 Task: Schedule a 3-hour guided mountain biking adventure through challenging and scenic trails.
Action: Mouse pressed left at (573, 258)
Screenshot: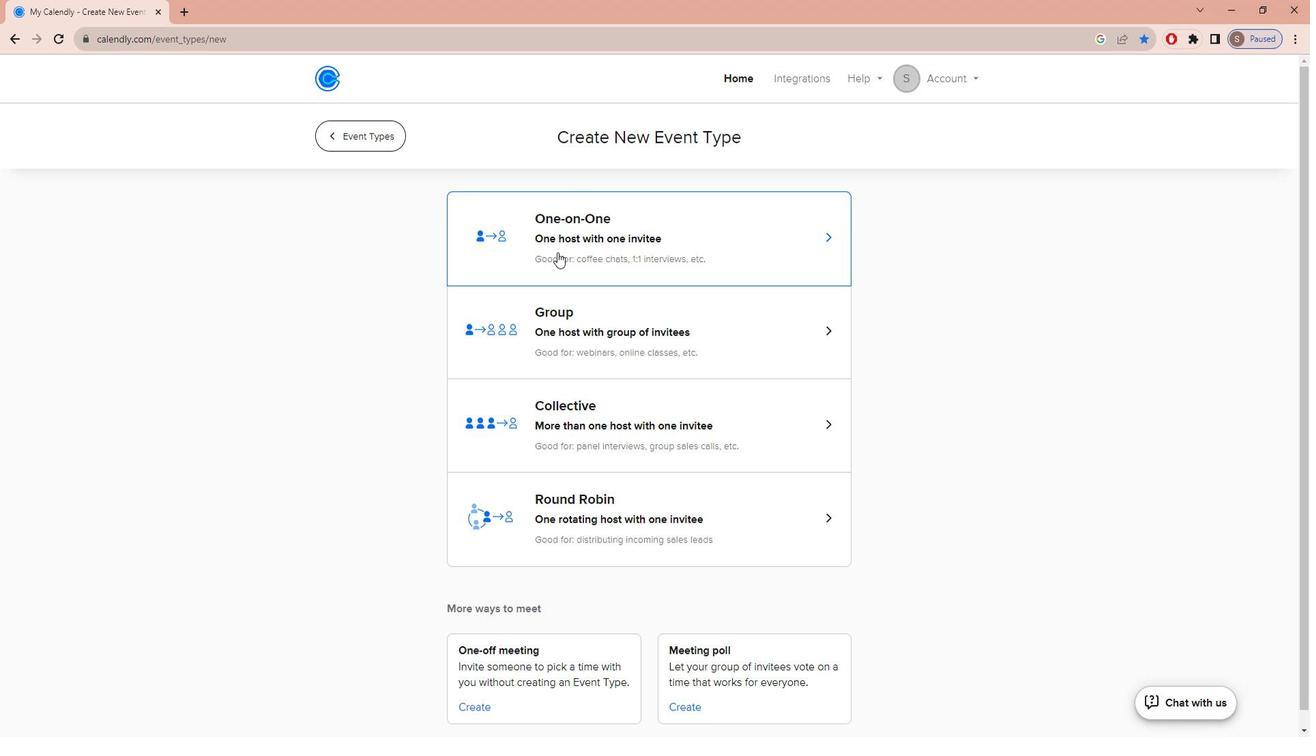 
Action: Mouse moved to (505, 337)
Screenshot: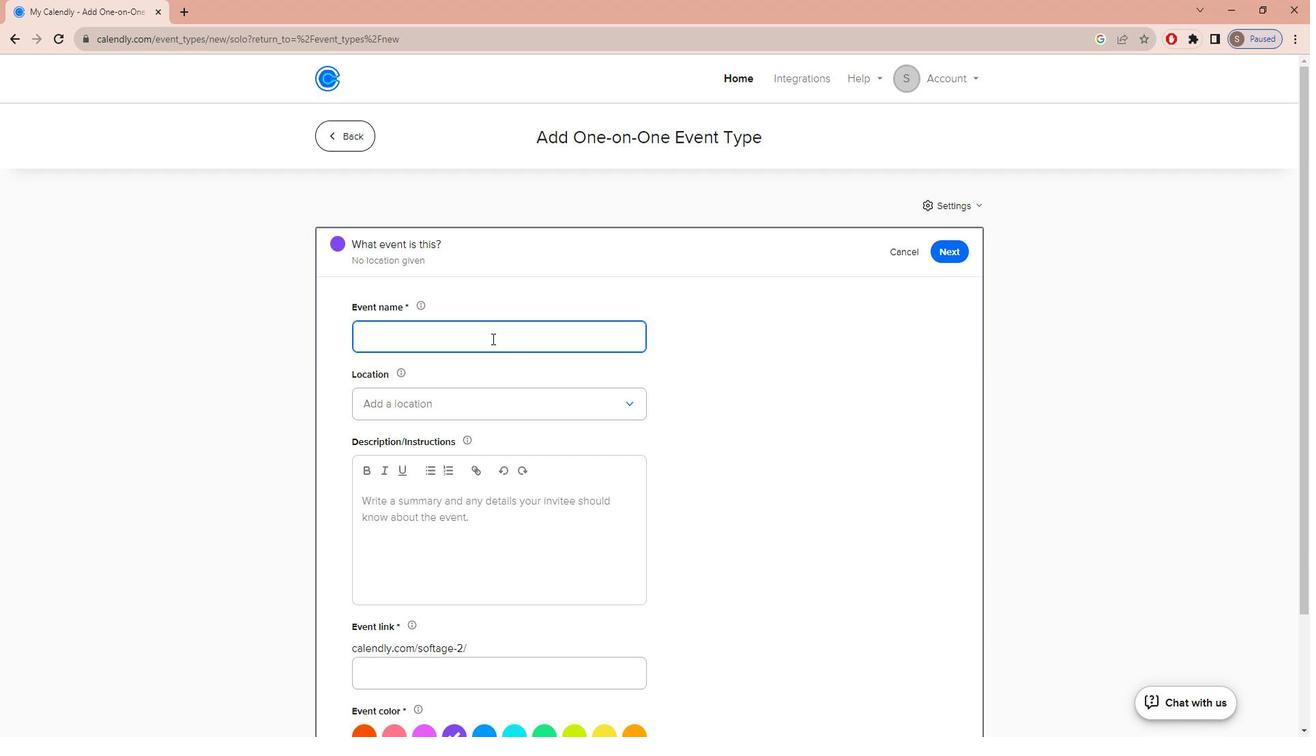 
Action: Mouse pressed left at (505, 337)
Screenshot: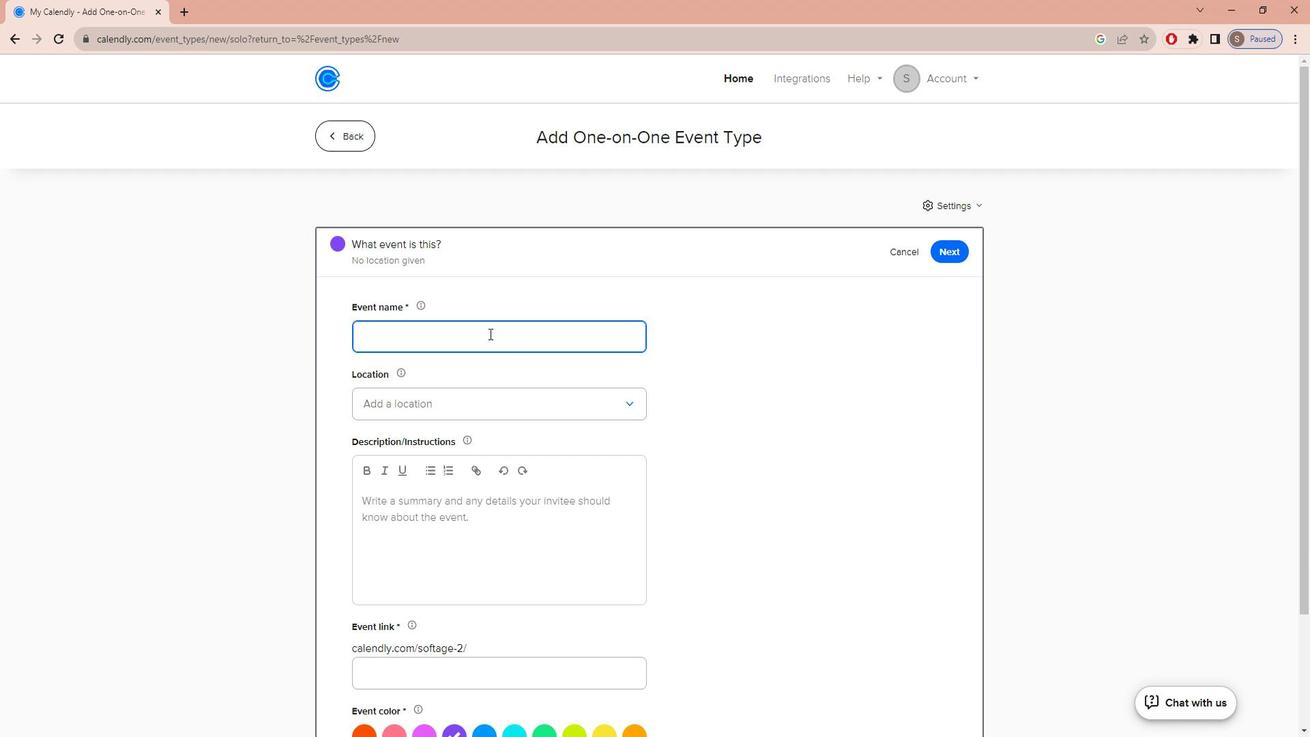 
Action: Key pressed g<Key.caps_lock>UIDED<Key.space><Key.caps_lock>m<Key.caps_lock>OUNTAIN<Key.space><Key.caps_lock>b<Key.caps_lock>IKING<Key.space><Key.caps_lock>a<Key.caps_lock>DVENTURE
Screenshot: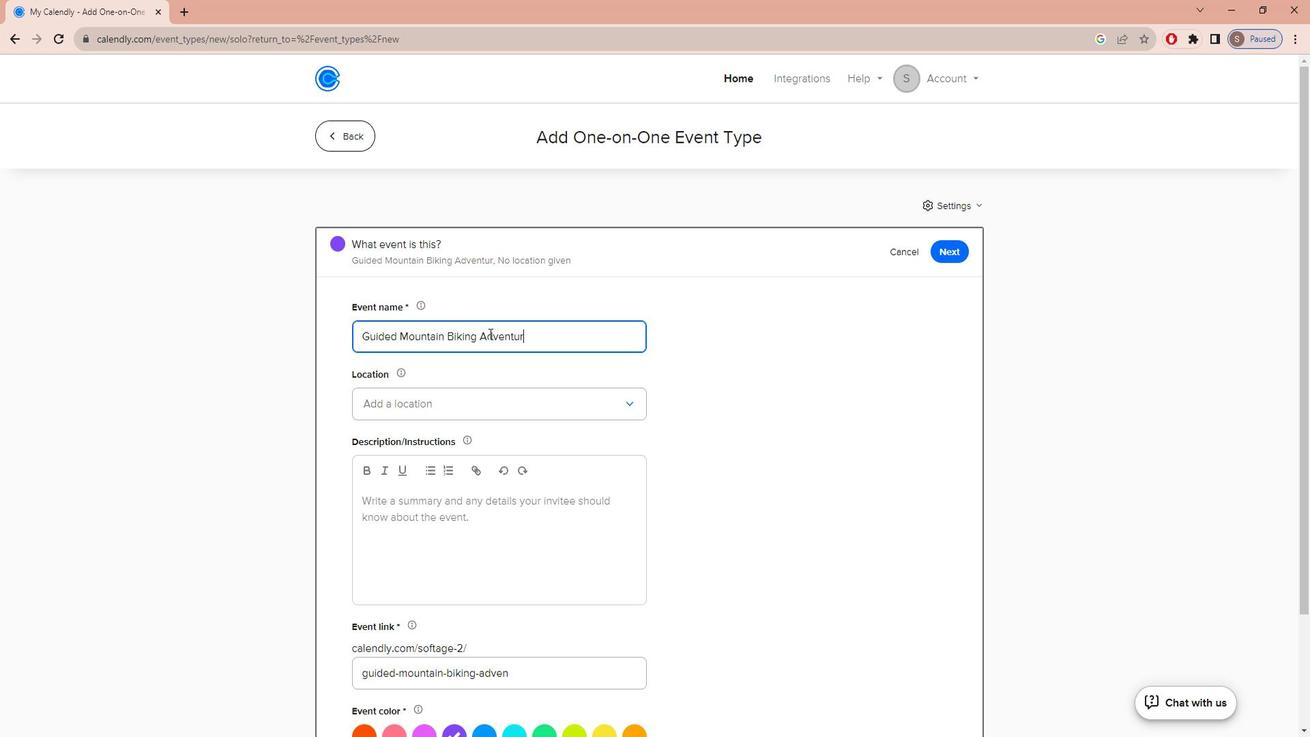 
Action: Mouse moved to (498, 393)
Screenshot: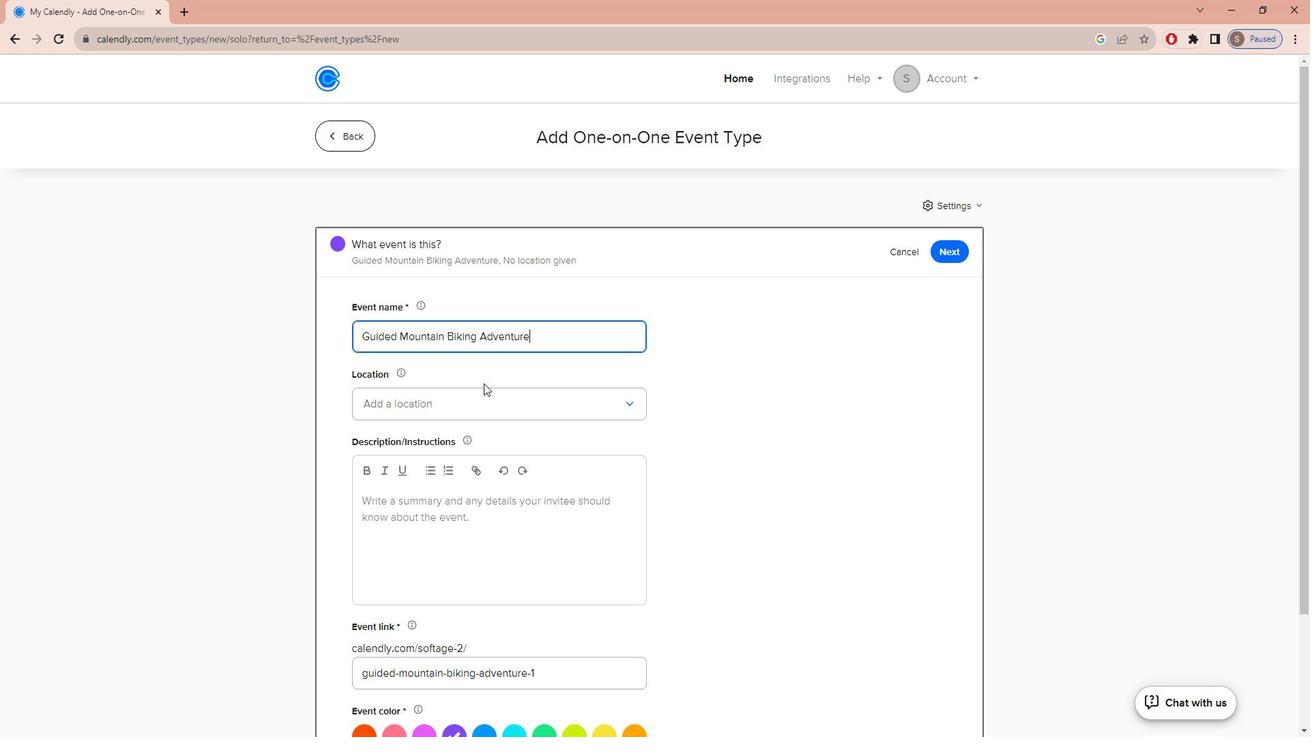 
Action: Mouse pressed left at (498, 393)
Screenshot: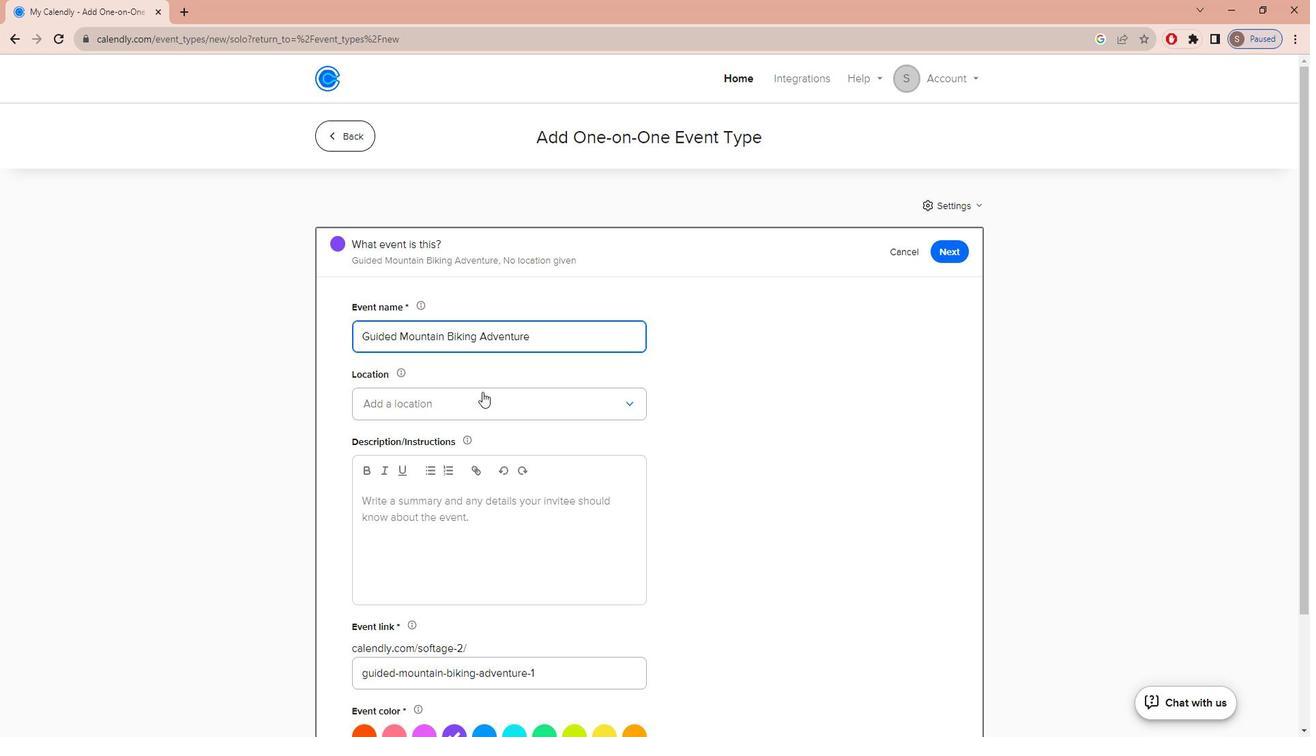 
Action: Mouse moved to (497, 430)
Screenshot: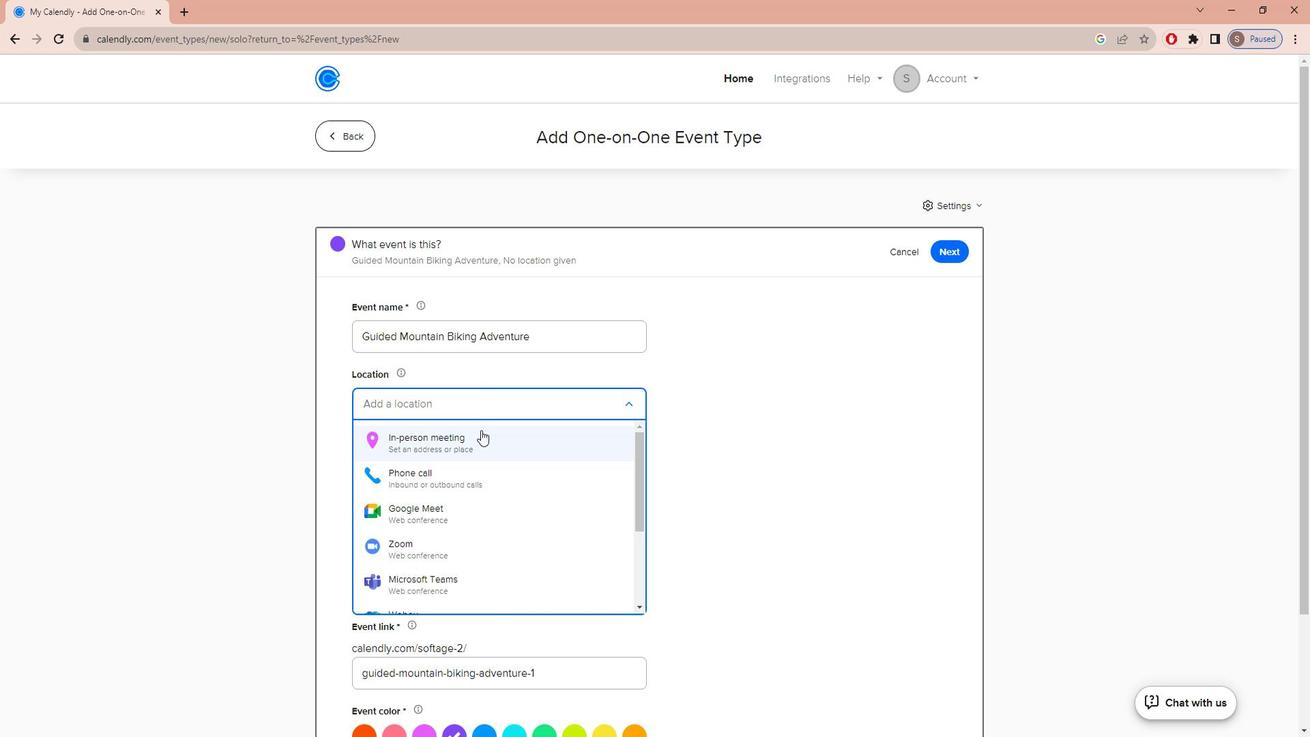 
Action: Mouse pressed left at (497, 430)
Screenshot: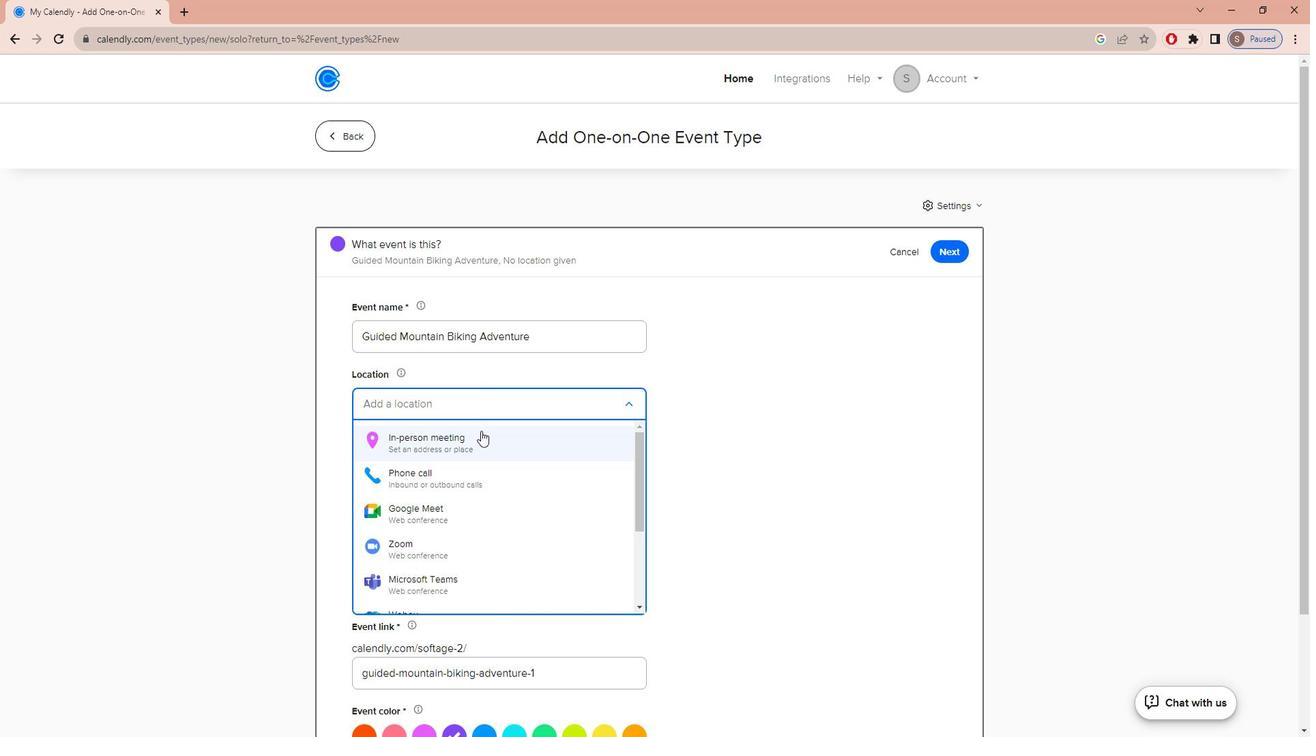 
Action: Mouse moved to (612, 250)
Screenshot: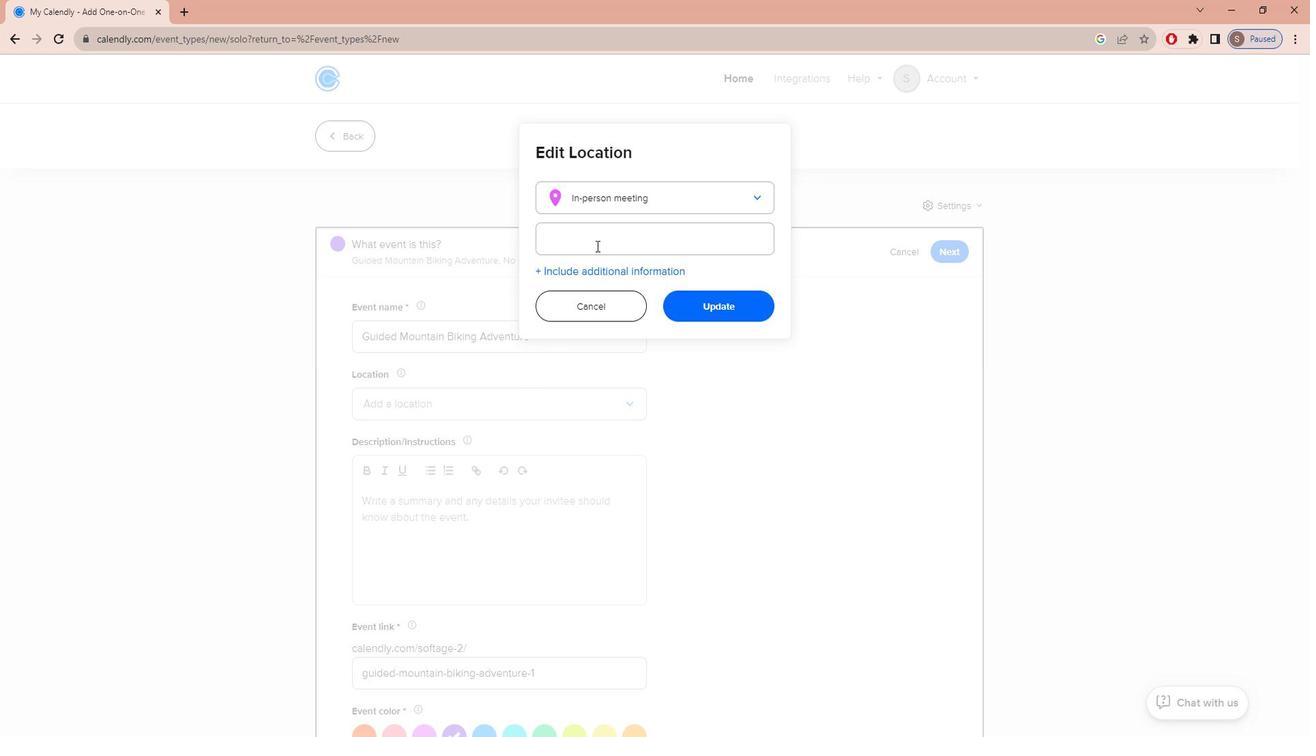 
Action: Mouse pressed left at (612, 250)
Screenshot: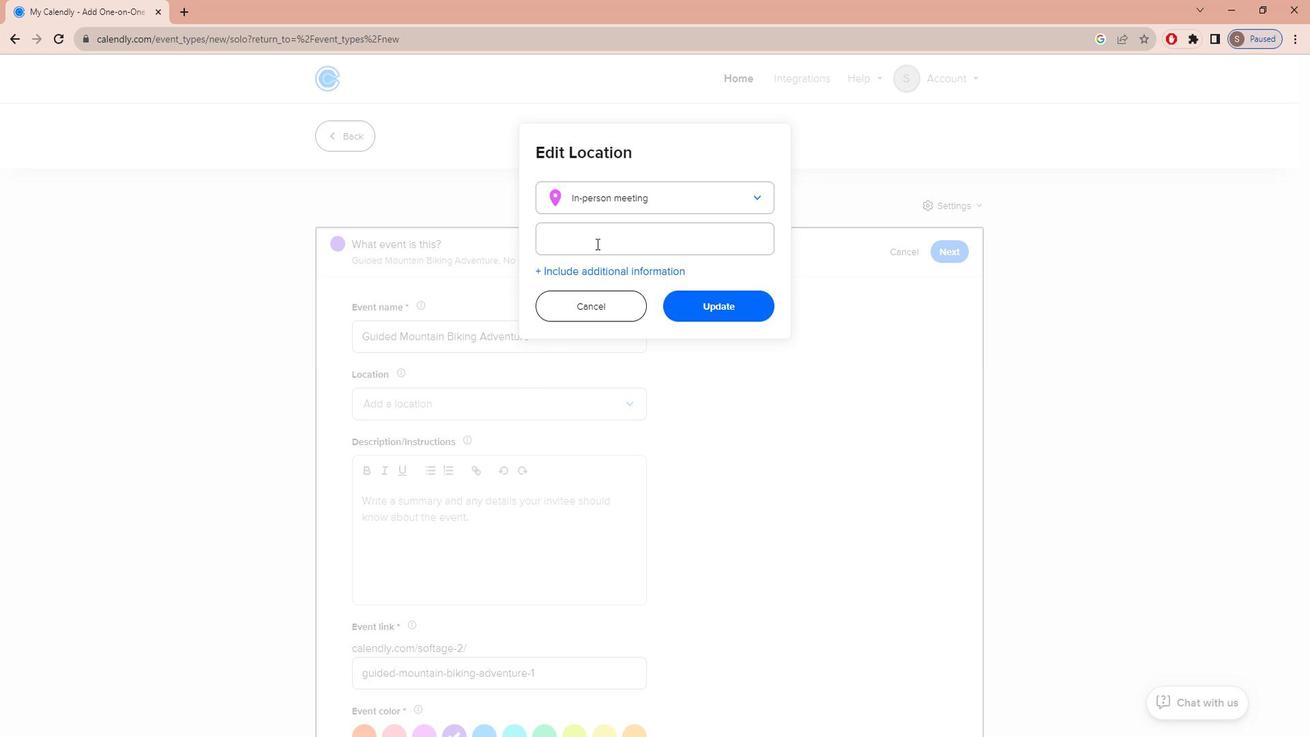 
Action: Key pressed <Key.caps_lock>a<Key.caps_lock>SHEVILLE,<Key.space><Key.caps_lock>b<Key.caps_lock>LUE<Key.space><Key.caps_lock>r<Key.caps_lock>IDGE<Key.space><Key.caps_lock>m<Key.caps_lock>OUNTAINS,<Key.space><Key.caps_lock>n<Key.caps_lock>ORTH<Key.space><Key.caps_lock>c<Key.caps_lock>AROLINA
Screenshot: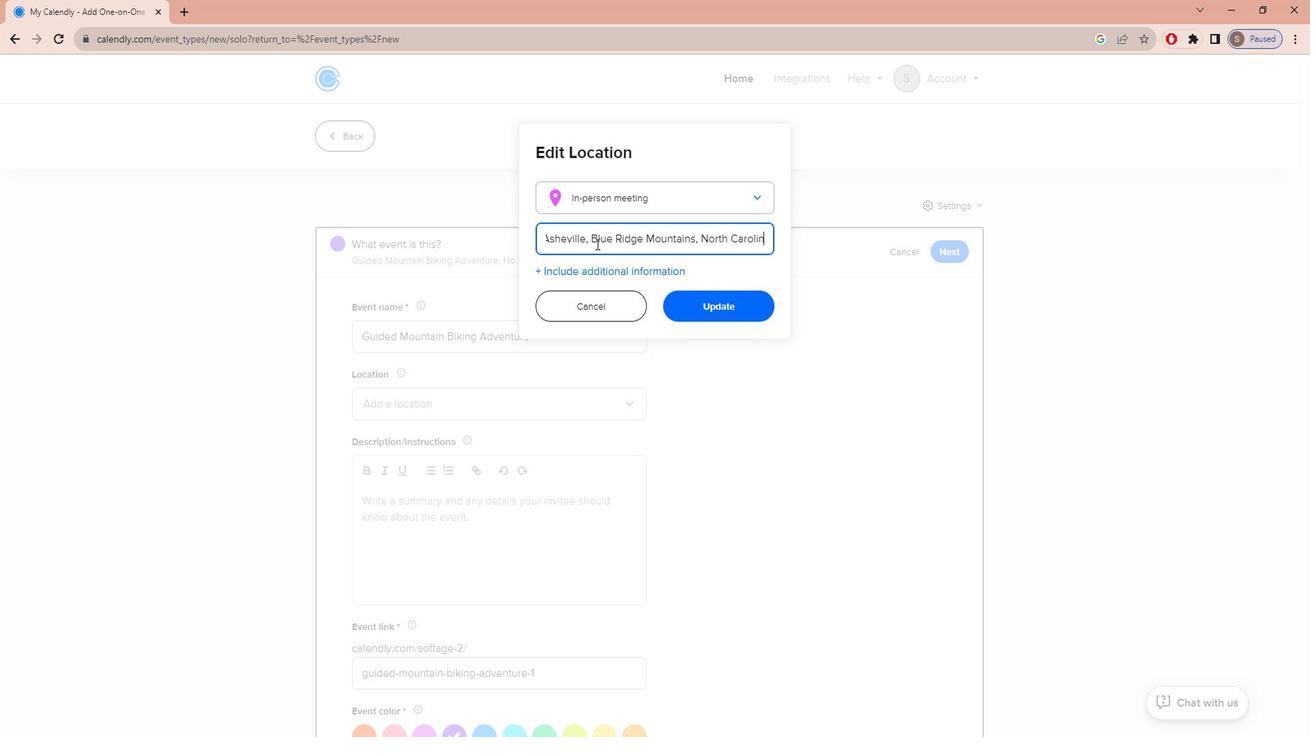 
Action: Mouse moved to (746, 303)
Screenshot: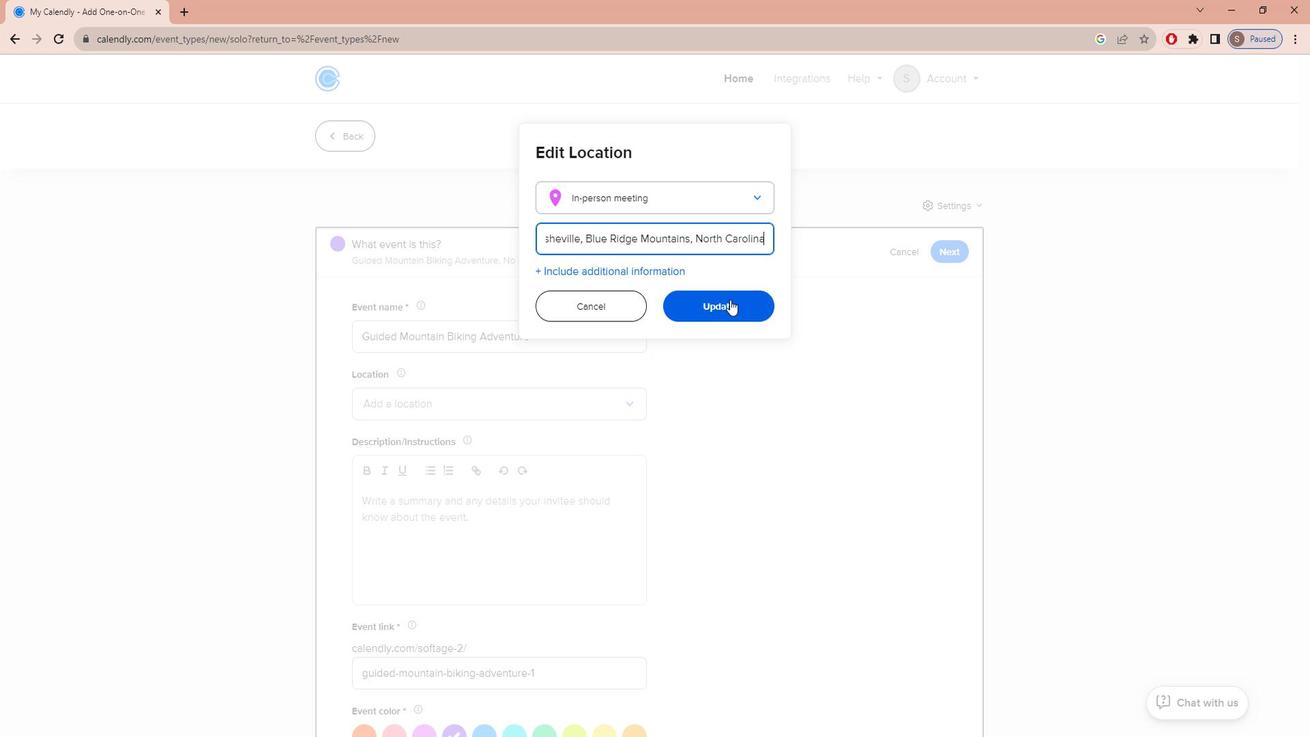 
Action: Mouse pressed left at (746, 303)
Screenshot: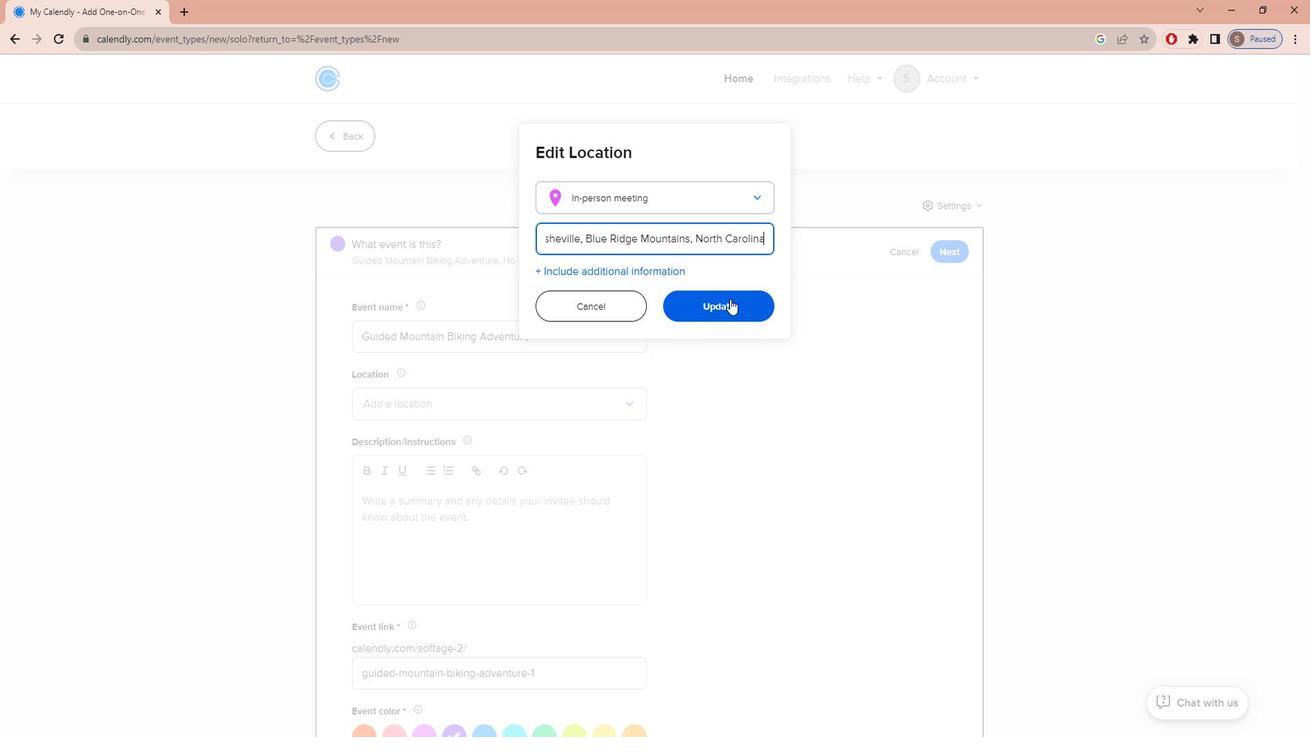 
Action: Mouse moved to (548, 527)
Screenshot: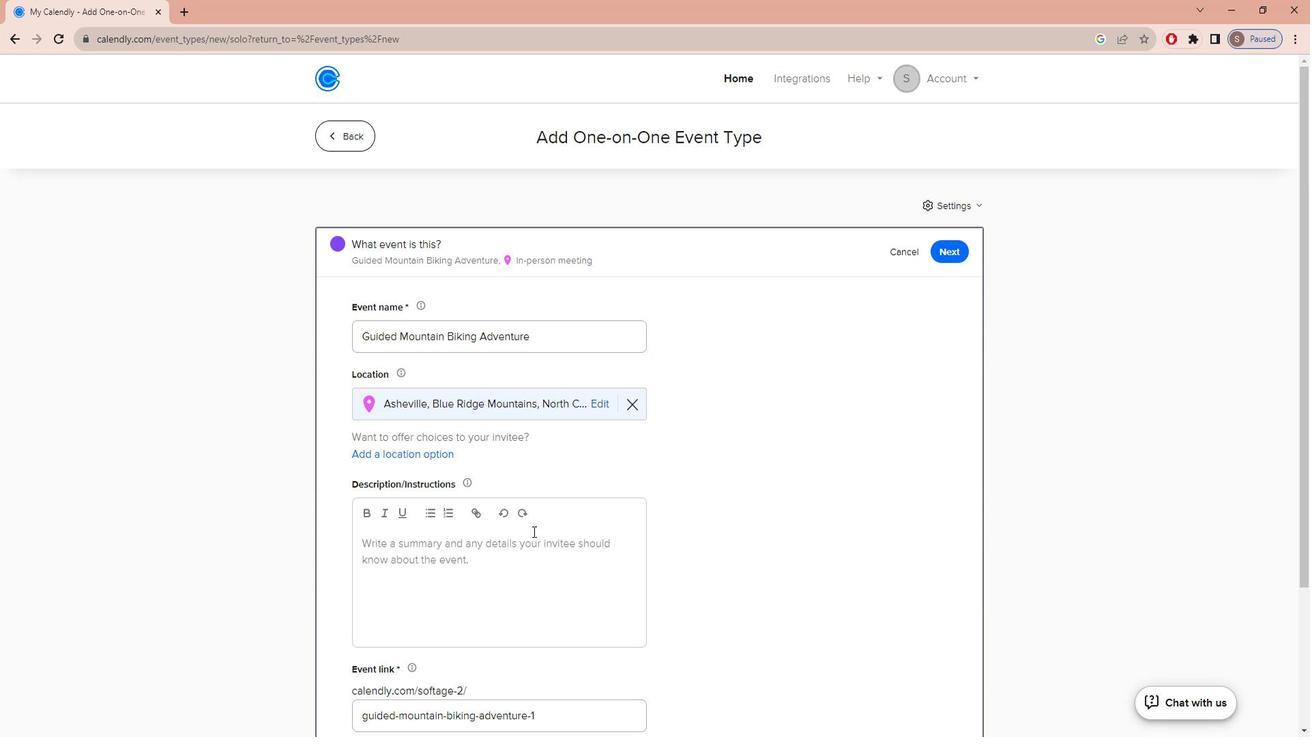 
Action: Mouse pressed left at (548, 527)
Screenshot: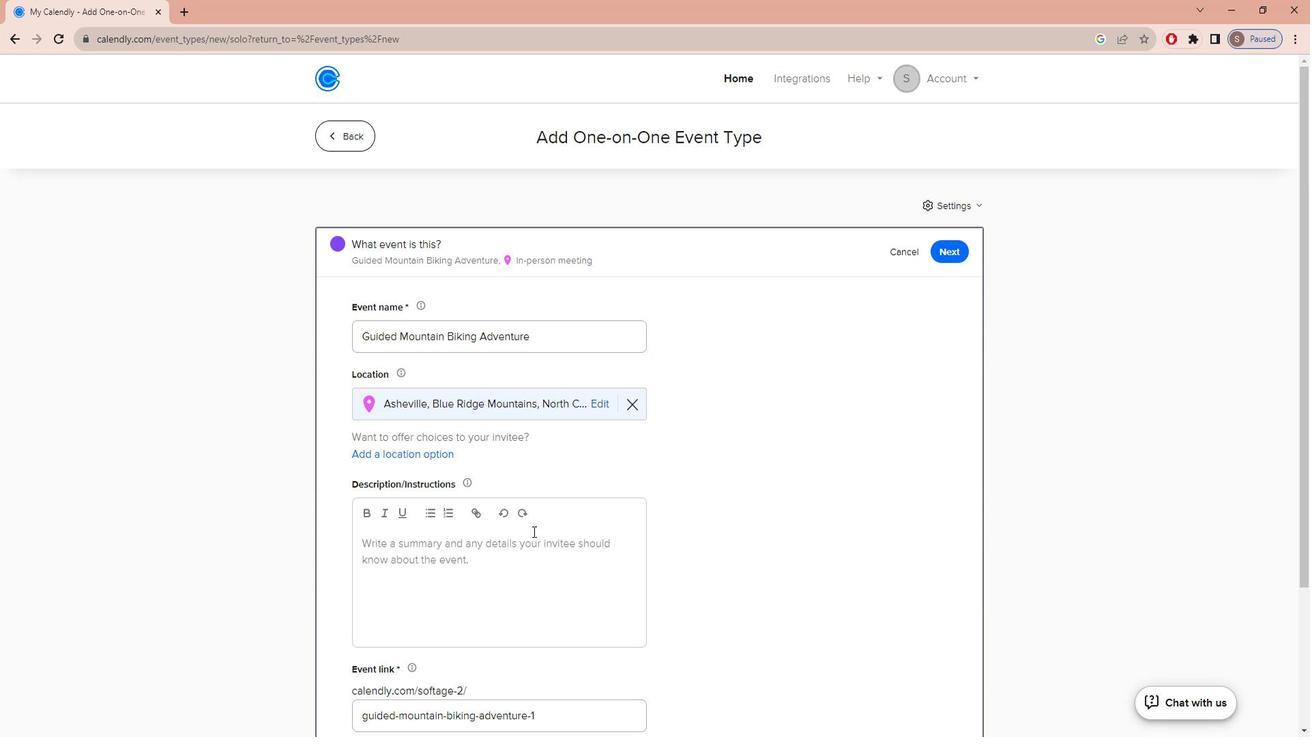 
Action: Mouse moved to (548, 527)
Screenshot: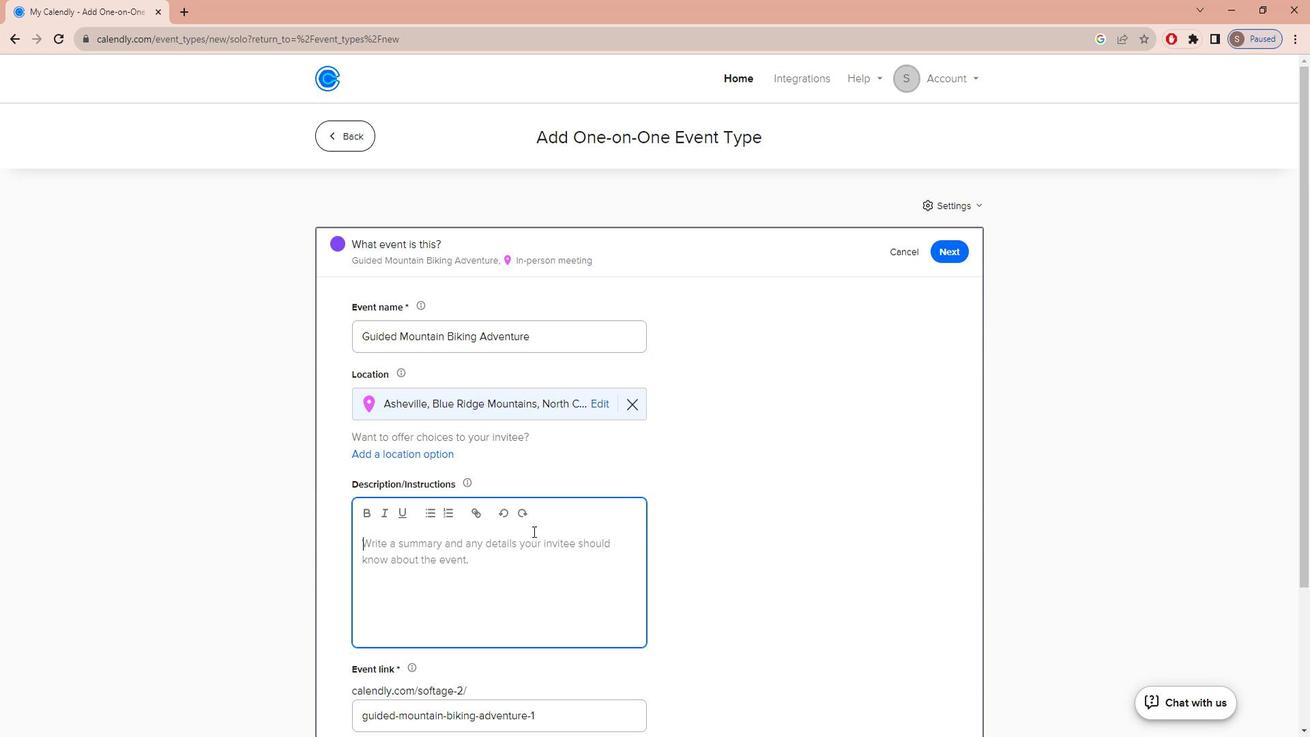 
Action: Key pressed <Key.caps_lock>p<Key.caps_lock>REPARE<Key.space>TO<Key.space>EMBARK<Key.space>ON<Key.space>A<Key.space>THRILLING<Key.space>GUIDED<Key.space>MOUNTAIN<Key.space>BIKING<Key.space>EXPLORATION<Key.space>THAT<Key.space>WILL<Key.space>TRANSPORT<Key.space>YOU<Key.space>INTO<Key.space>THE<Key.space>HEART<Key.space>OF<Key.space>NATURE'S<Key.space>UNTAMED<Key.space>BEAUTY.<Key.space><Key.caps_lock>t<Key.caps_lock>HIS<Key.space>ADVENTURE<Key.space>IS<Key.space>DESIGNED<Key.space>FOR<Key.space>BOTH<Key.space>EXPERINCED<Key.backspace><Key.backspace><Key.backspace><Key.backspace><Key.backspace>IENCED<Key.space>RIDERS<Key.space>SEEKING<Key.space>A<Key.space>CHALLENGE<Key.space>AND<Key.space>BEGINNERS<Key.space>LOOKING<Key.space>TO<Key.space>DISCOVER<Key.space>THE<Key.space>JOYS<Key.space>OF<Key.space>OFF-ROAD<Key.space>CYCLING.<Key.space>
Screenshot: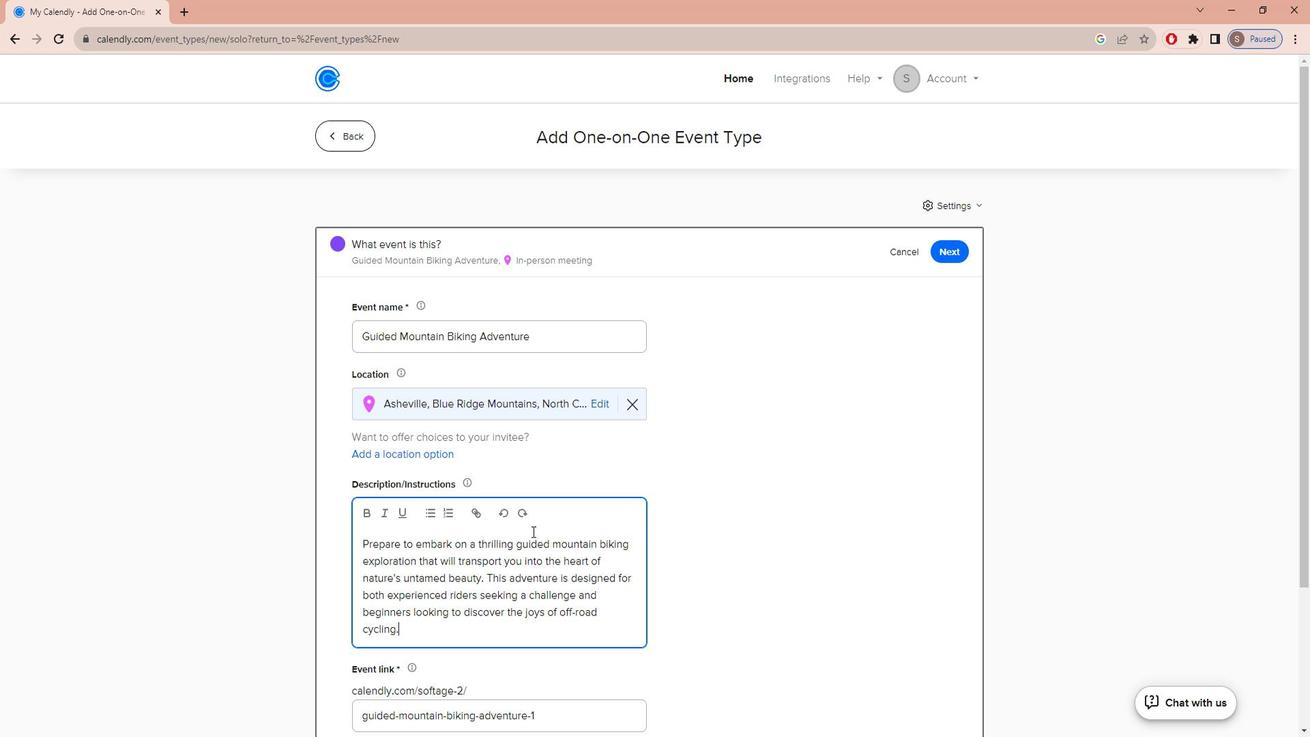 
Action: Mouse scrolled (548, 527) with delta (0, 0)
Screenshot: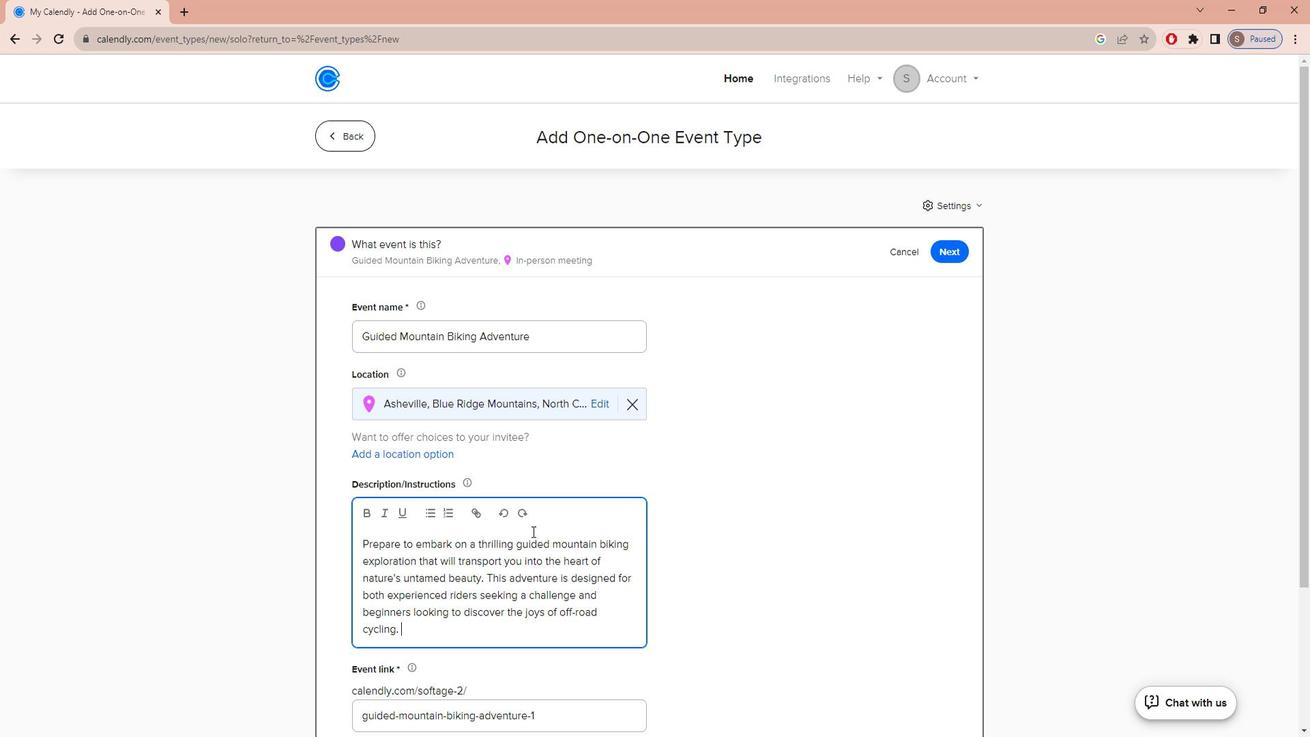 
Action: Mouse scrolled (548, 527) with delta (0, 0)
Screenshot: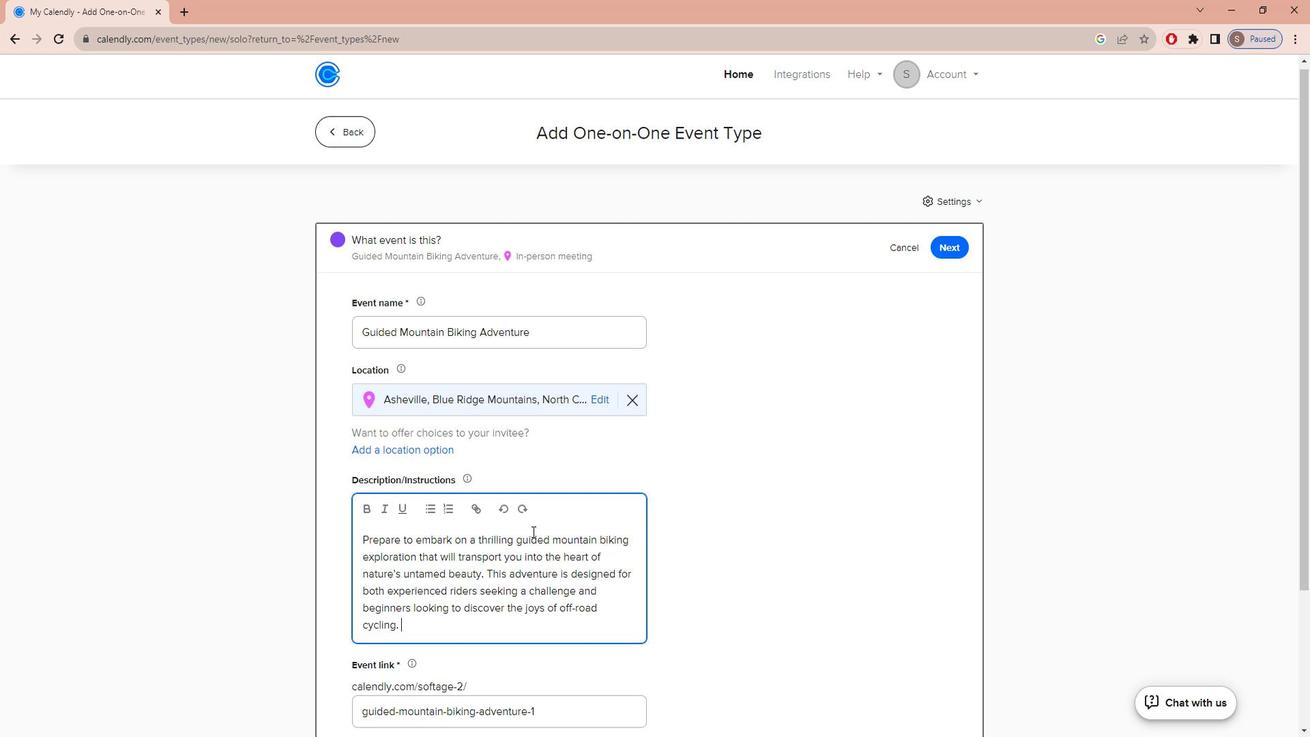 
Action: Mouse scrolled (548, 527) with delta (0, 0)
Screenshot: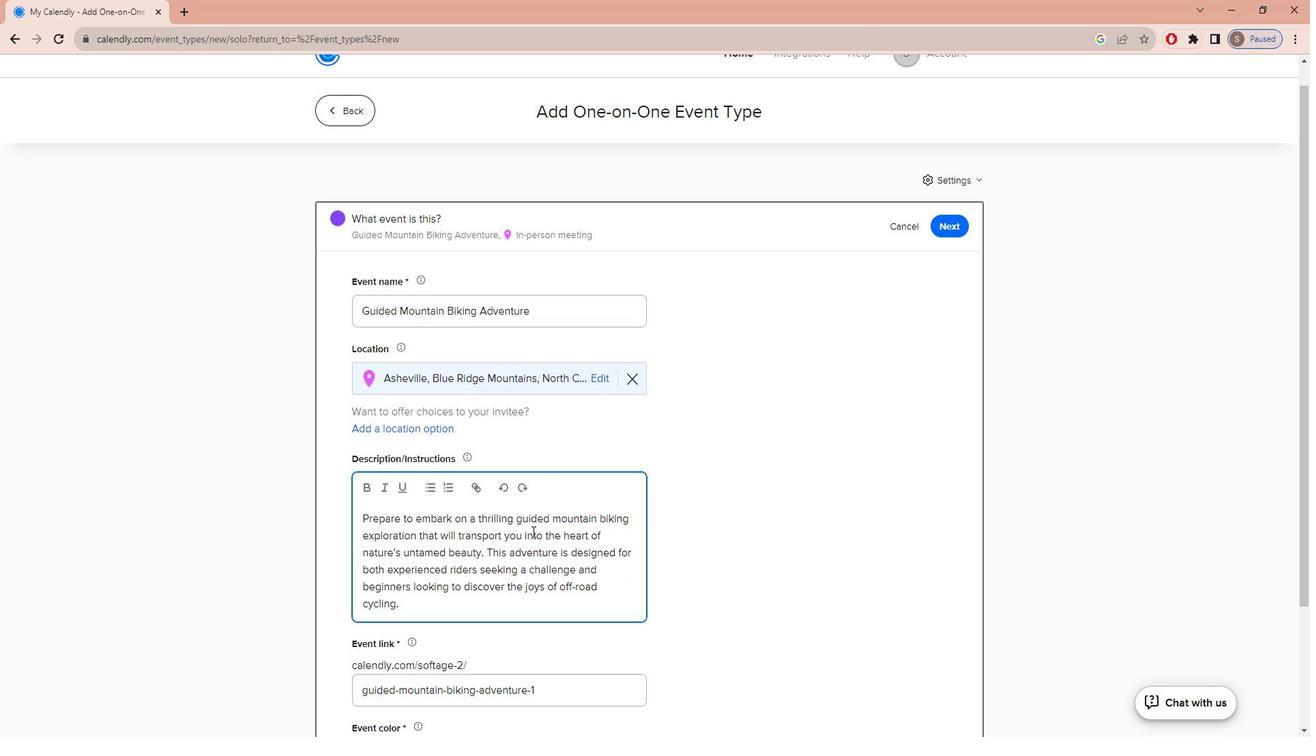 
Action: Mouse scrolled (548, 527) with delta (0, 0)
Screenshot: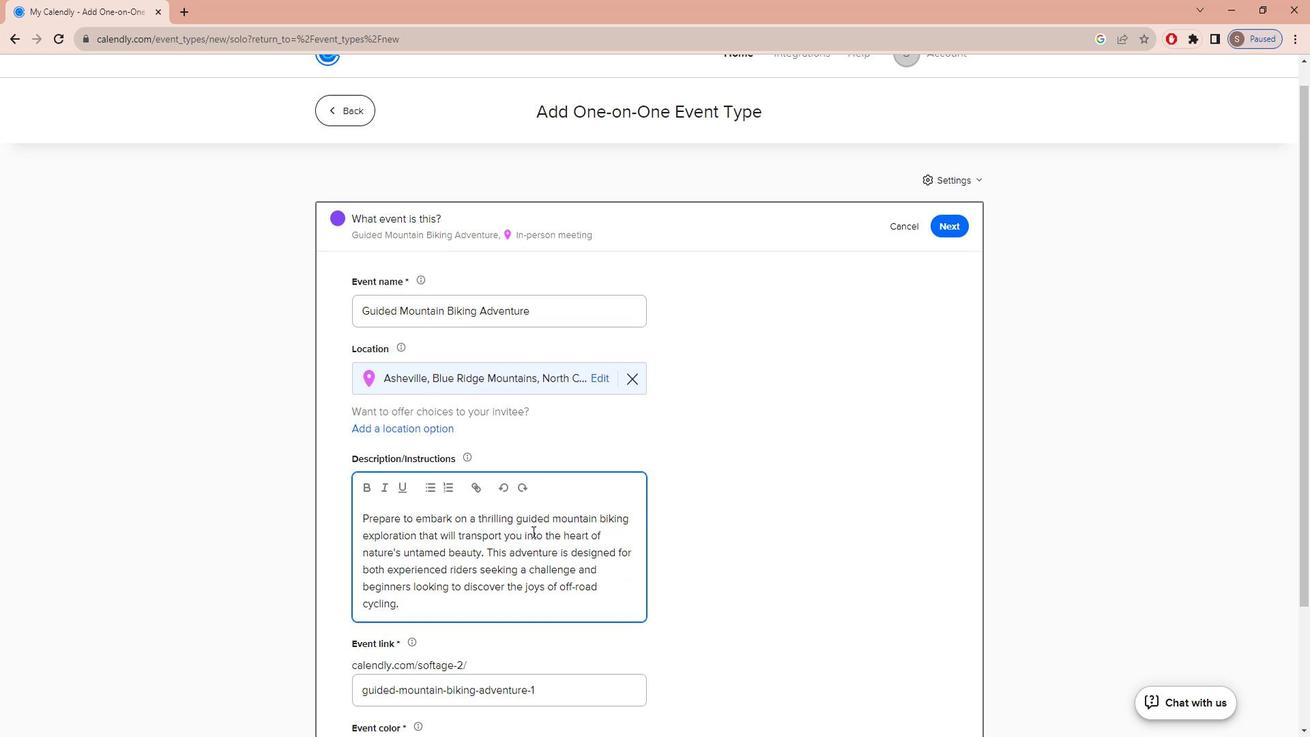 
Action: Mouse moved to (553, 597)
Screenshot: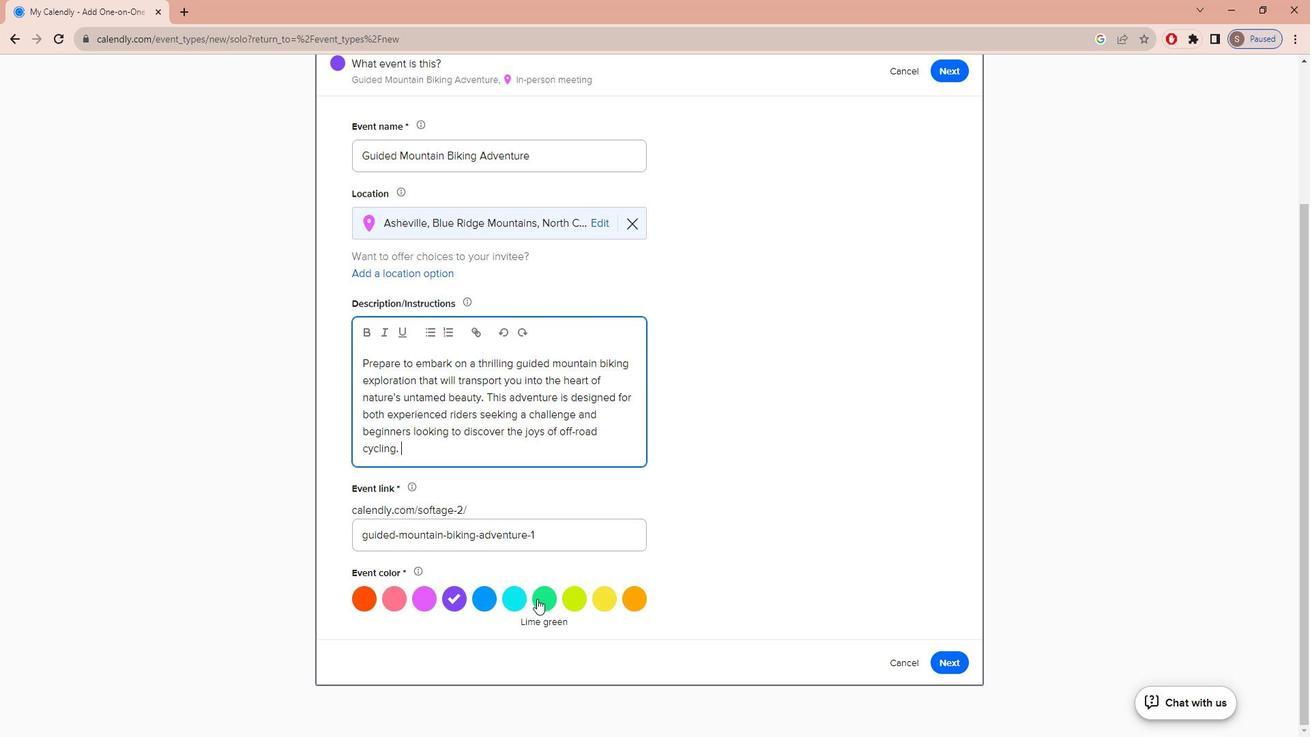 
Action: Mouse pressed left at (553, 597)
Screenshot: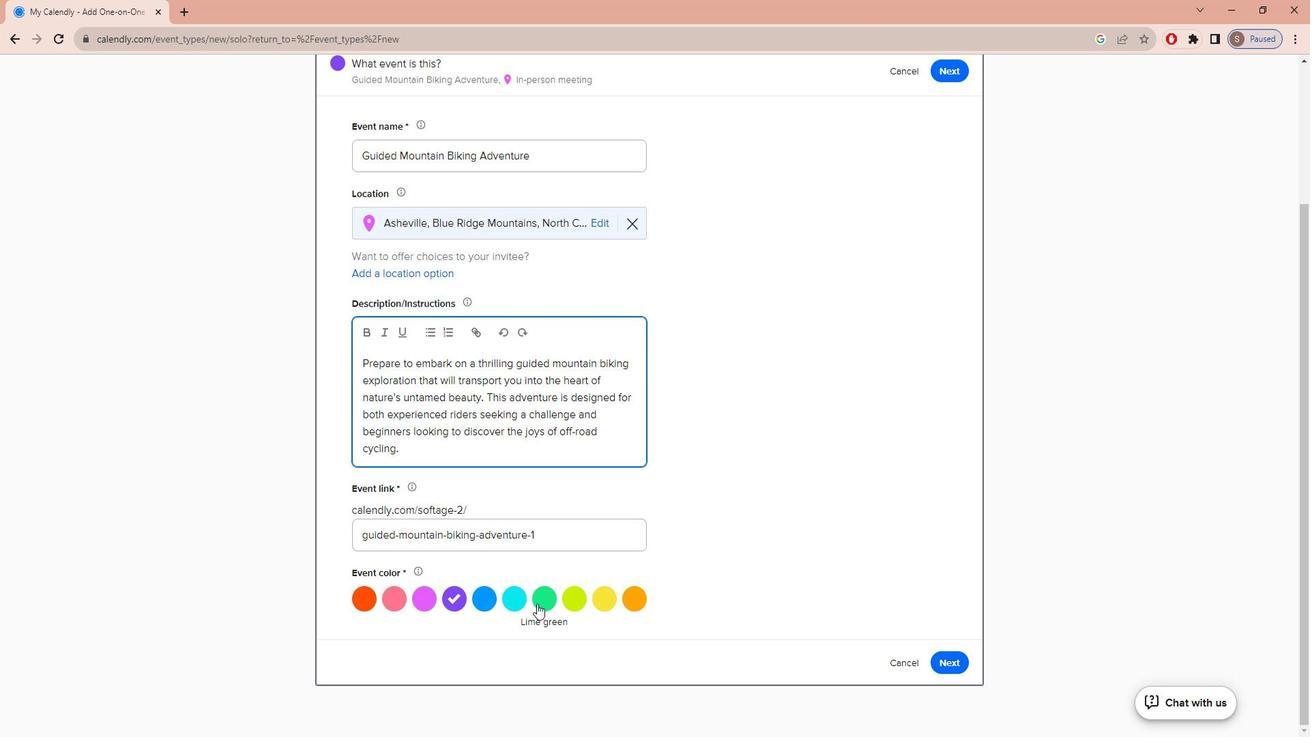 
Action: Mouse moved to (961, 650)
Screenshot: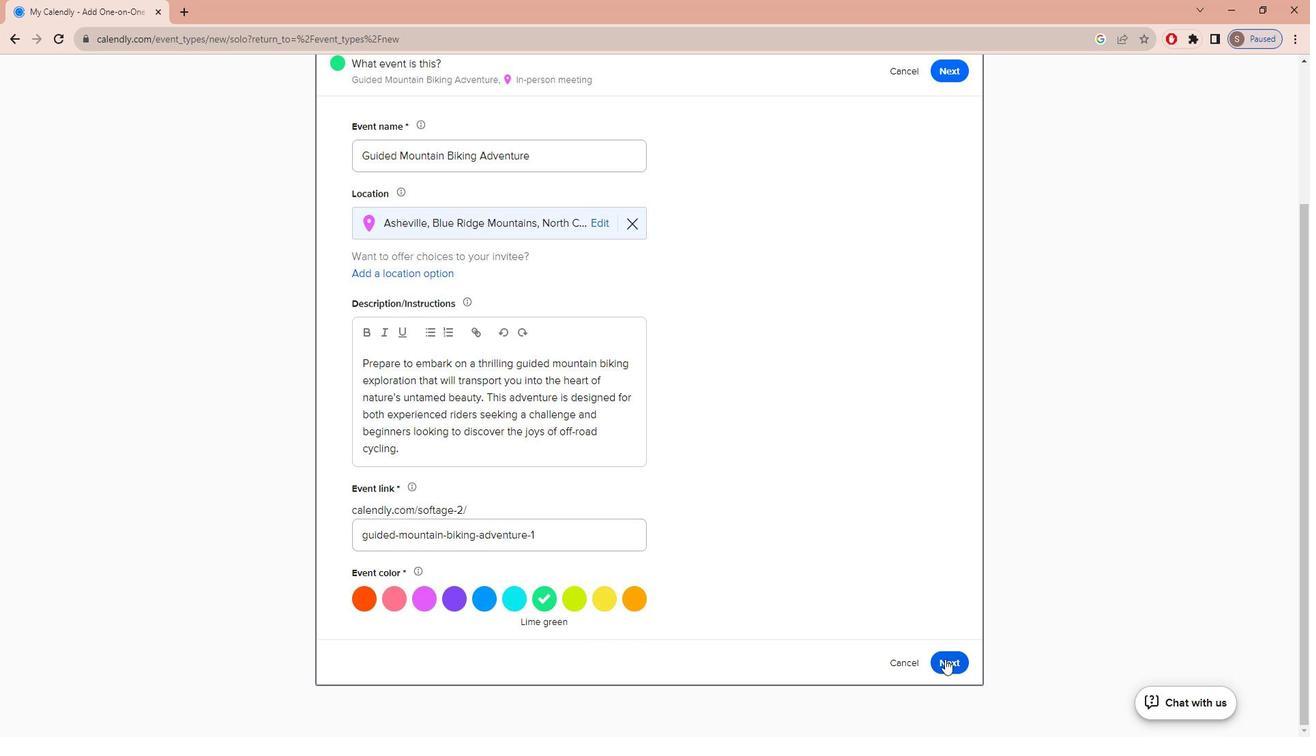 
Action: Mouse pressed left at (961, 650)
Screenshot: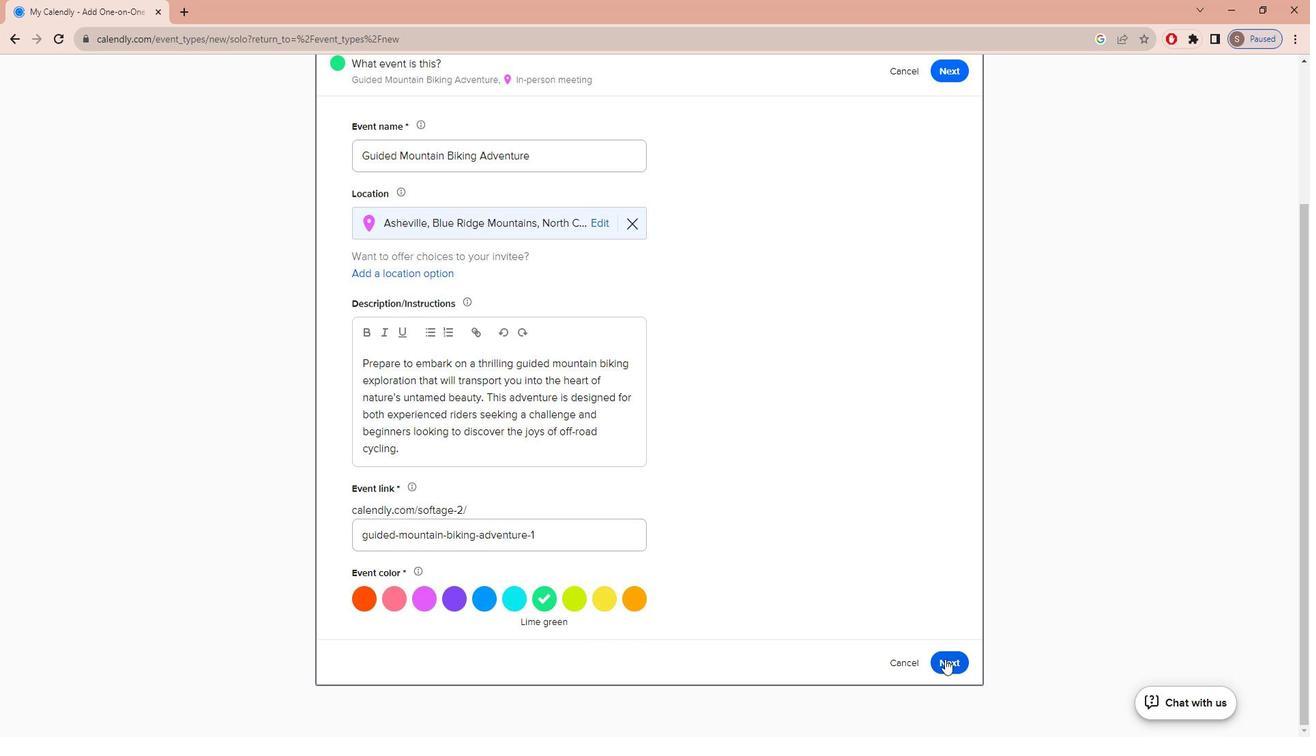 
Action: Mouse moved to (579, 406)
Screenshot: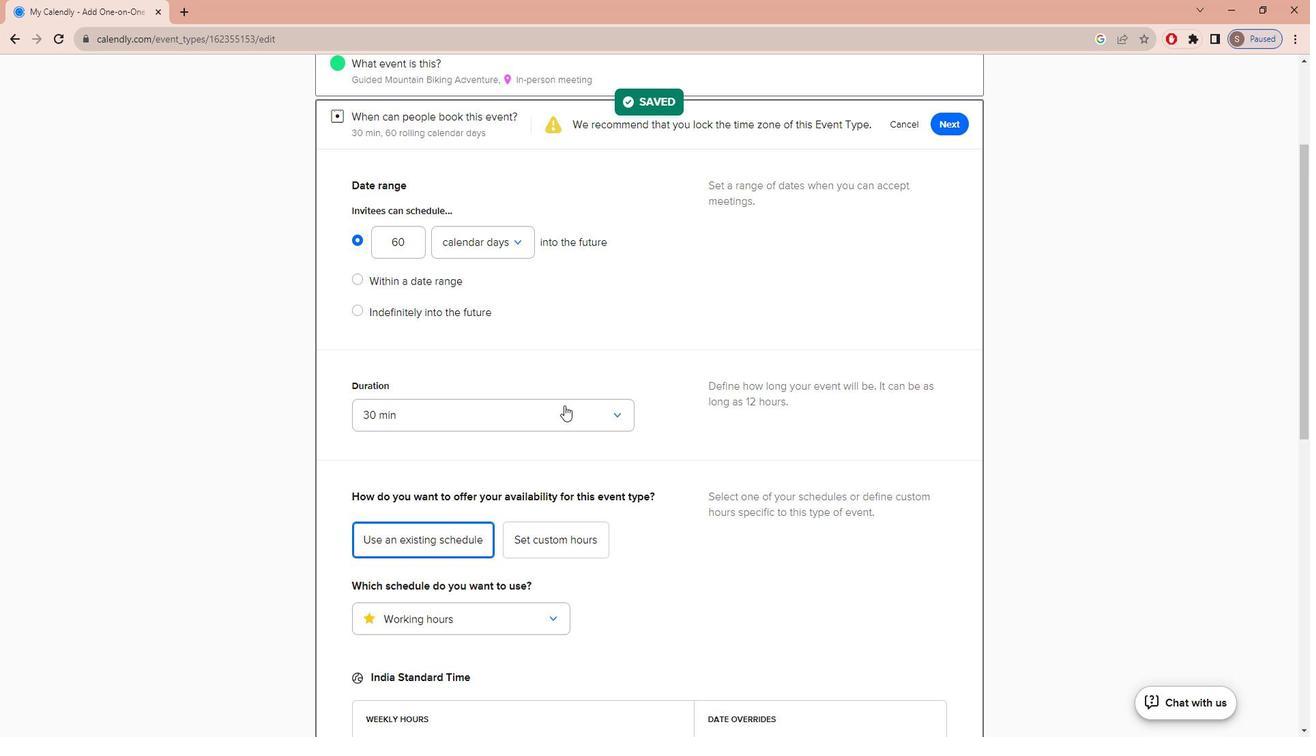 
Action: Mouse pressed left at (579, 406)
Screenshot: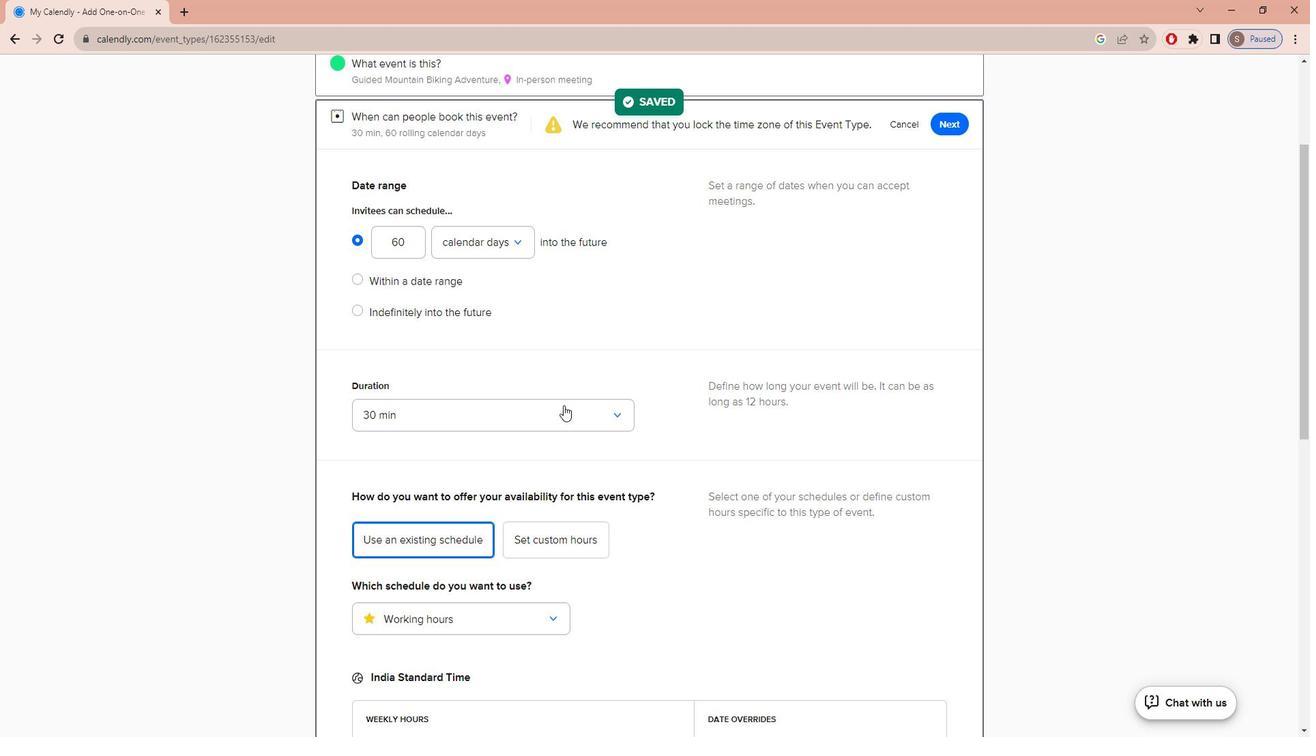 
Action: Mouse moved to (540, 555)
Screenshot: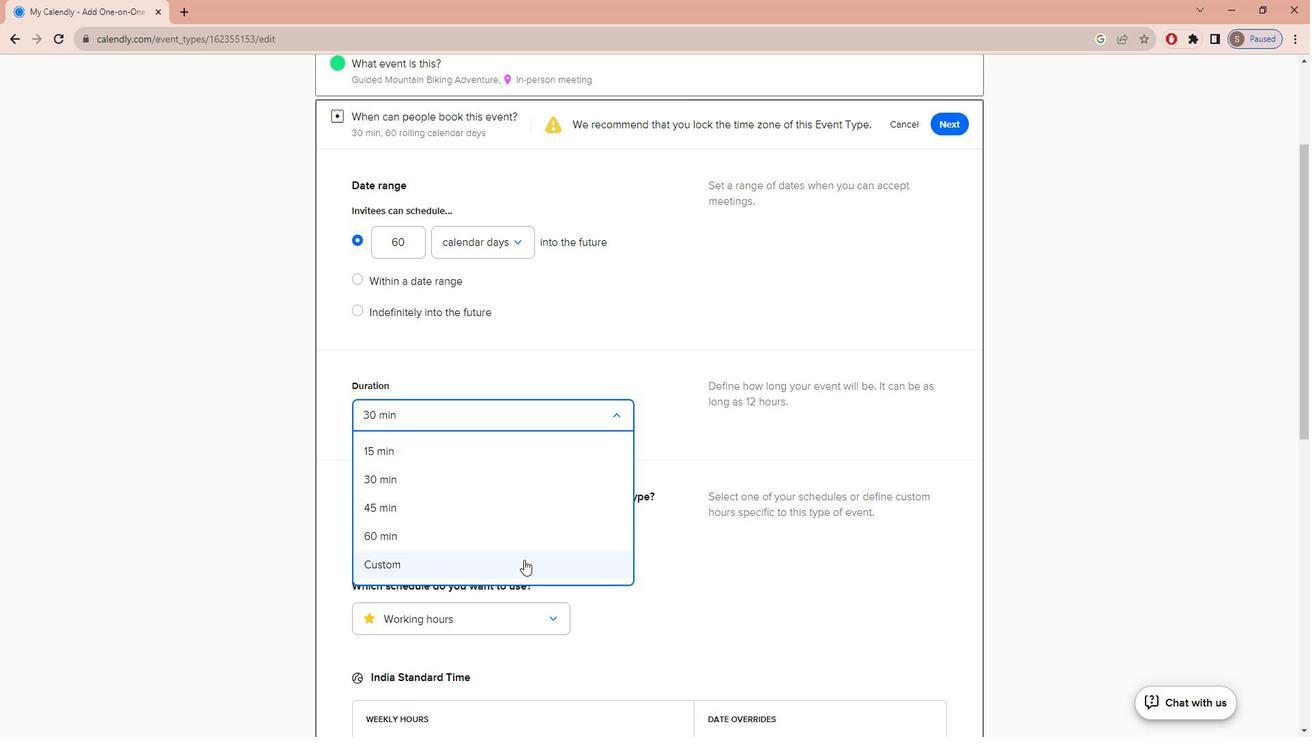
Action: Mouse pressed left at (540, 555)
Screenshot: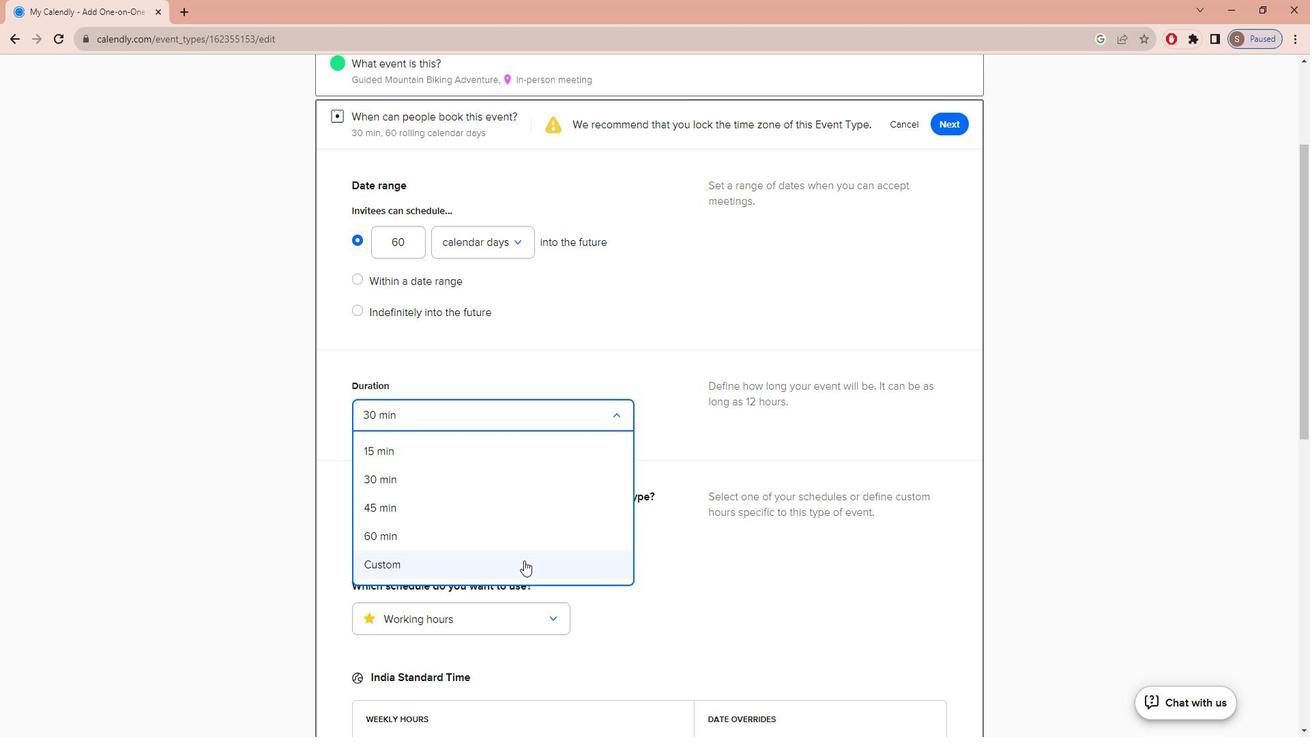 
Action: Mouse moved to (502, 436)
Screenshot: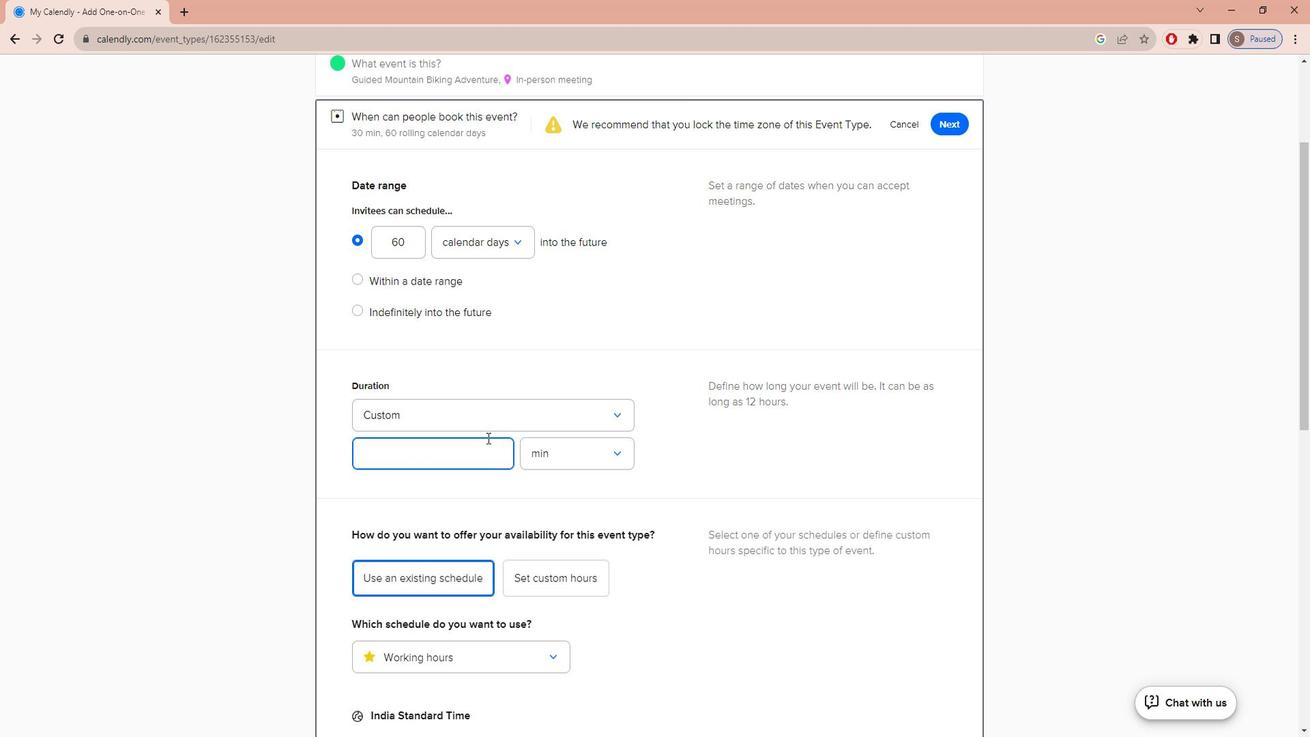 
Action: Key pressed 3
Screenshot: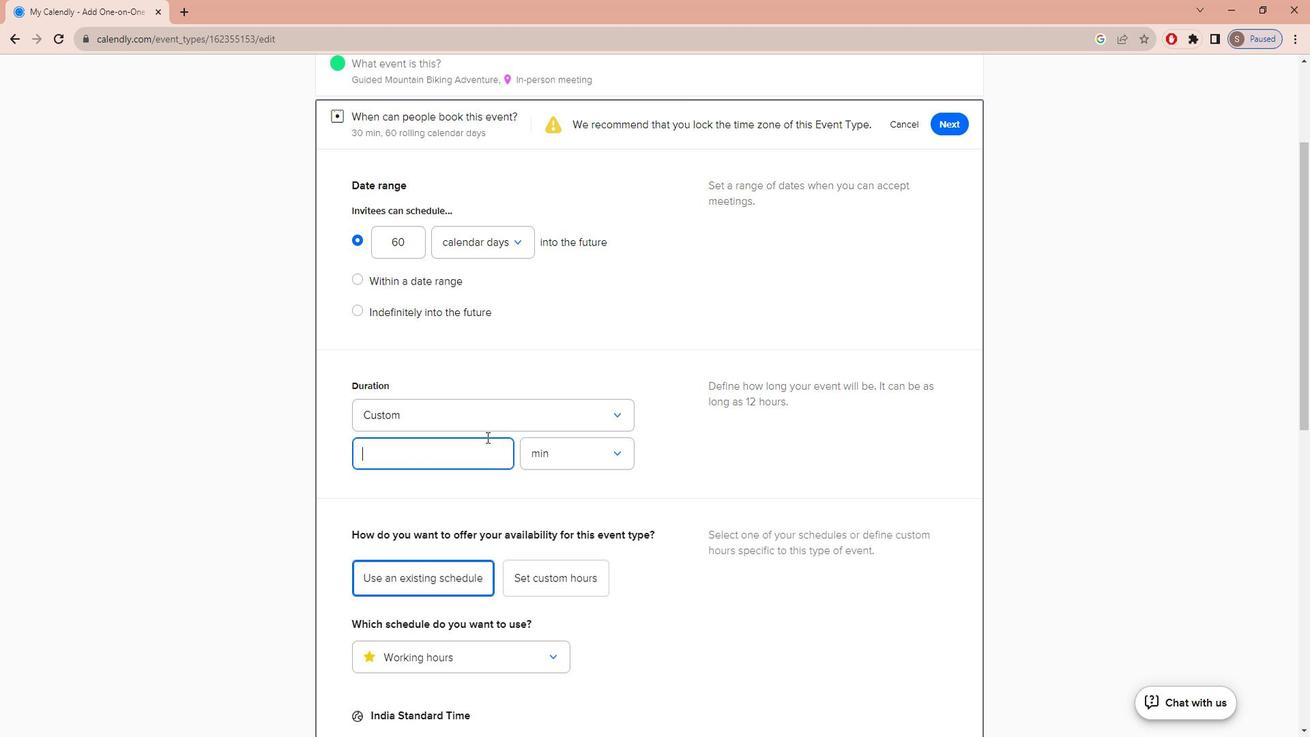 
Action: Mouse moved to (572, 455)
Screenshot: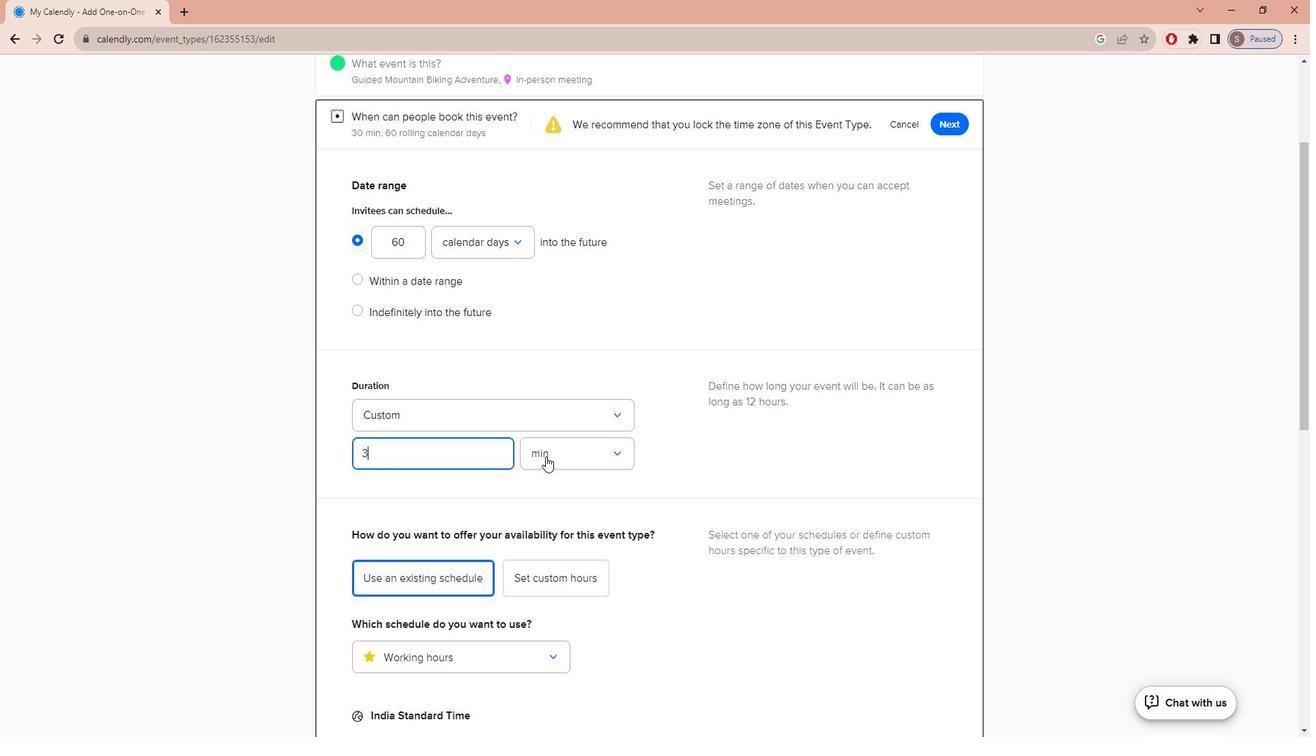
Action: Mouse pressed left at (572, 455)
Screenshot: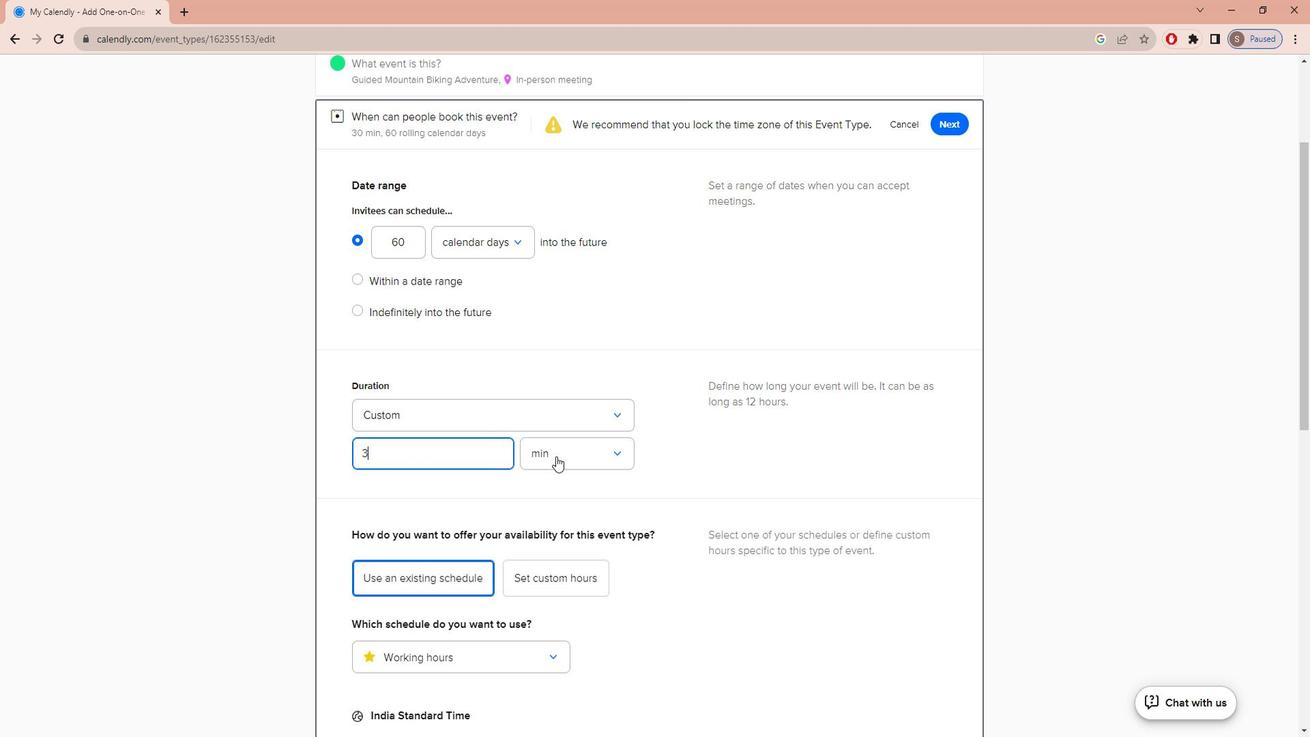 
Action: Mouse moved to (572, 512)
Screenshot: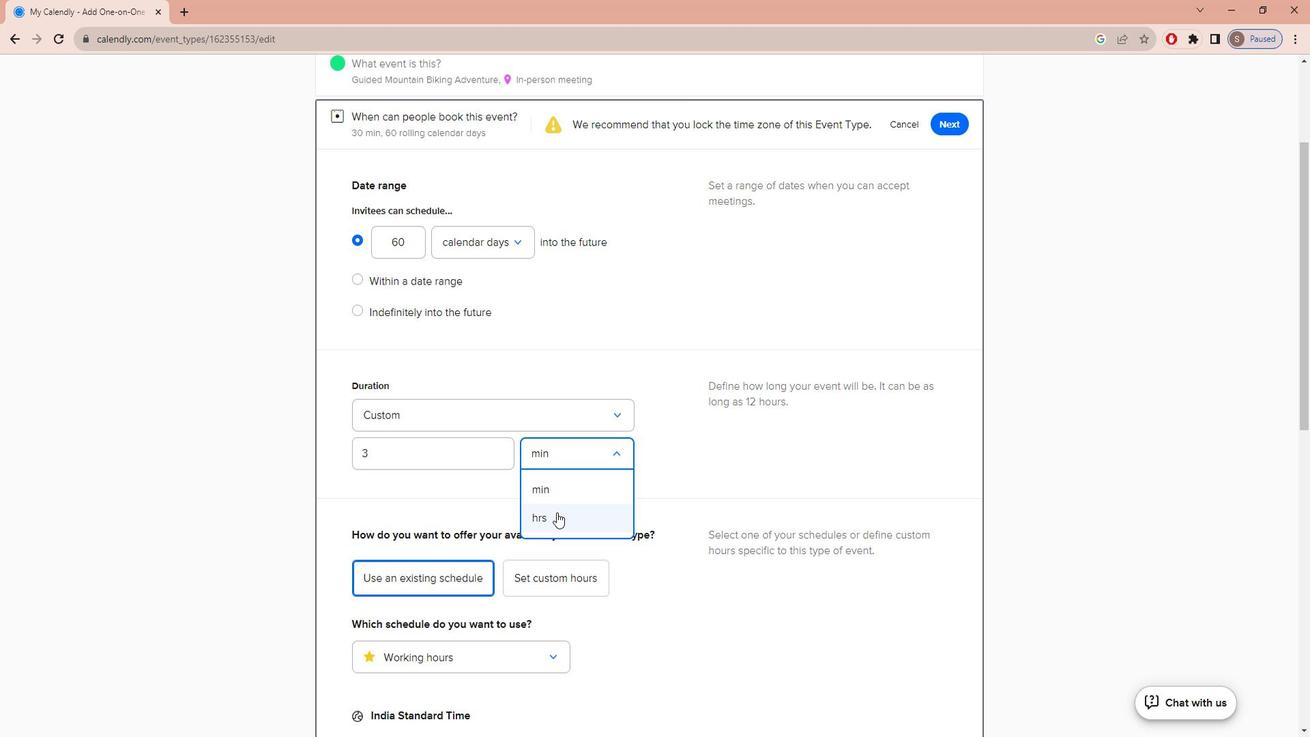 
Action: Mouse pressed left at (572, 512)
Screenshot: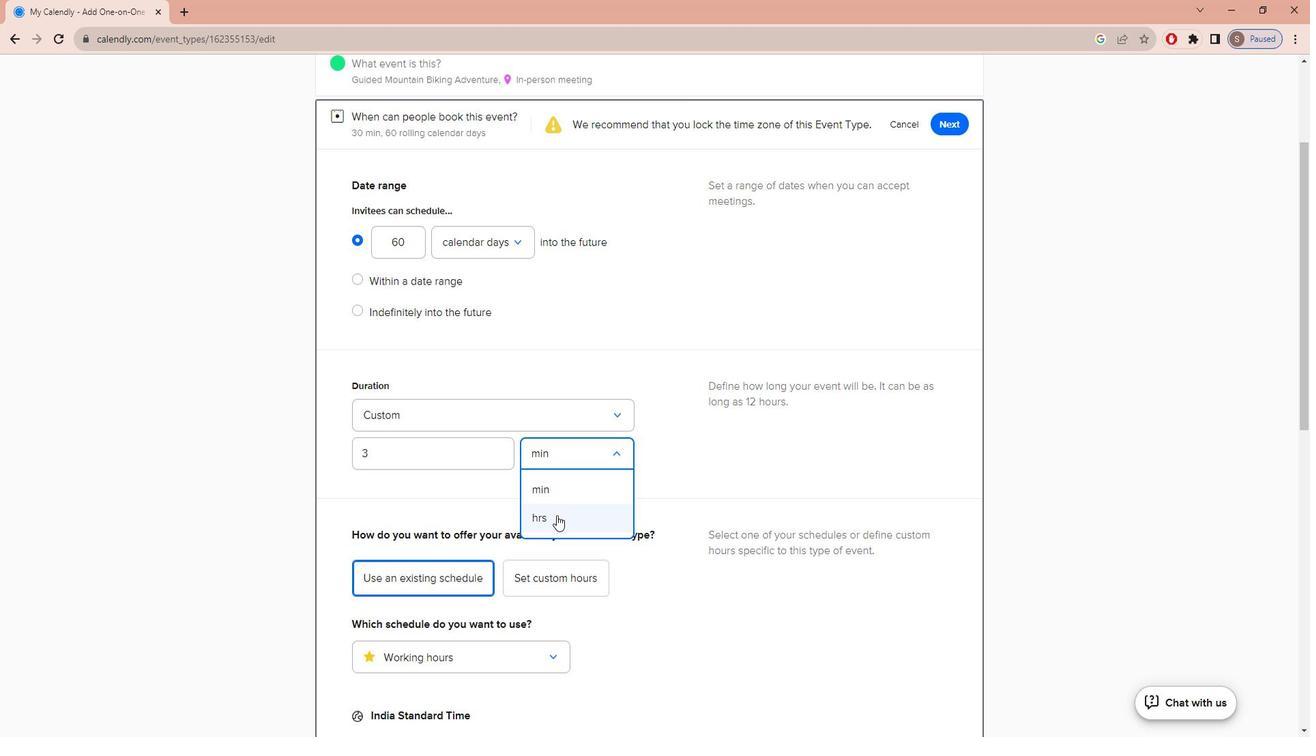 
Action: Mouse moved to (731, 380)
Screenshot: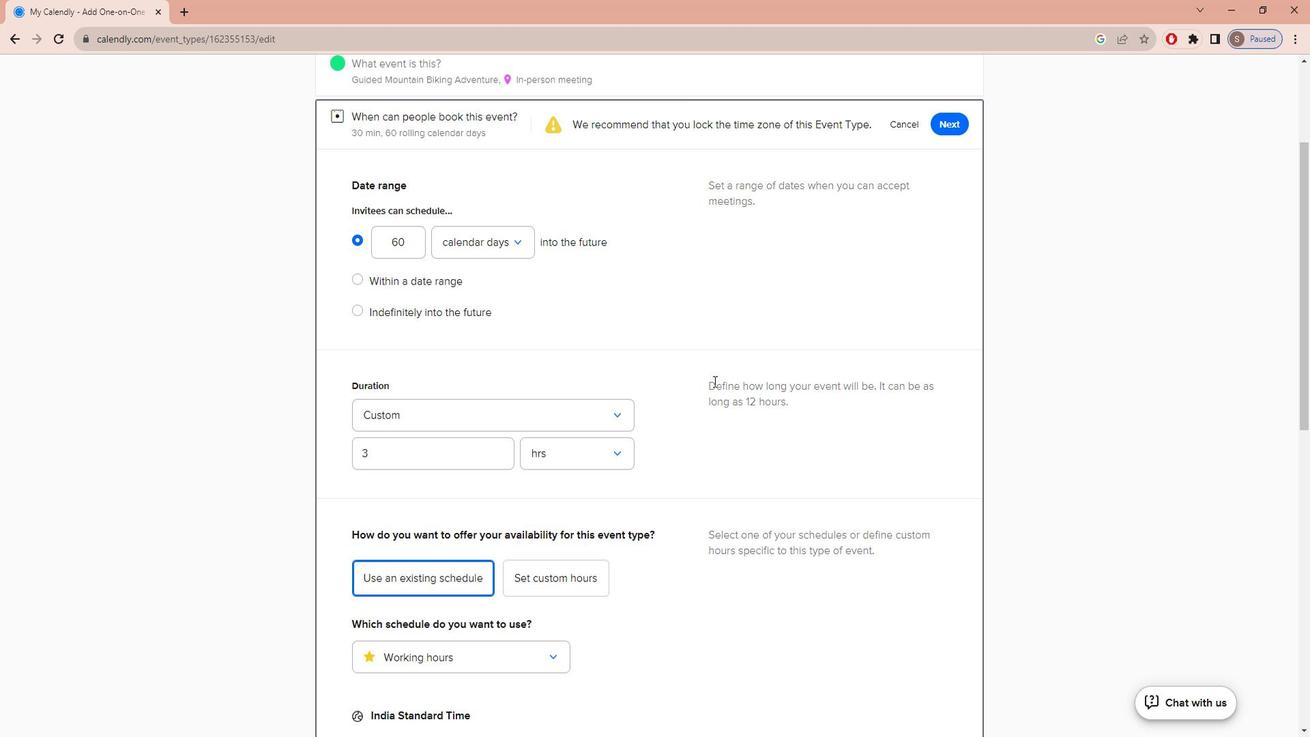 
Action: Mouse scrolled (731, 381) with delta (0, 0)
Screenshot: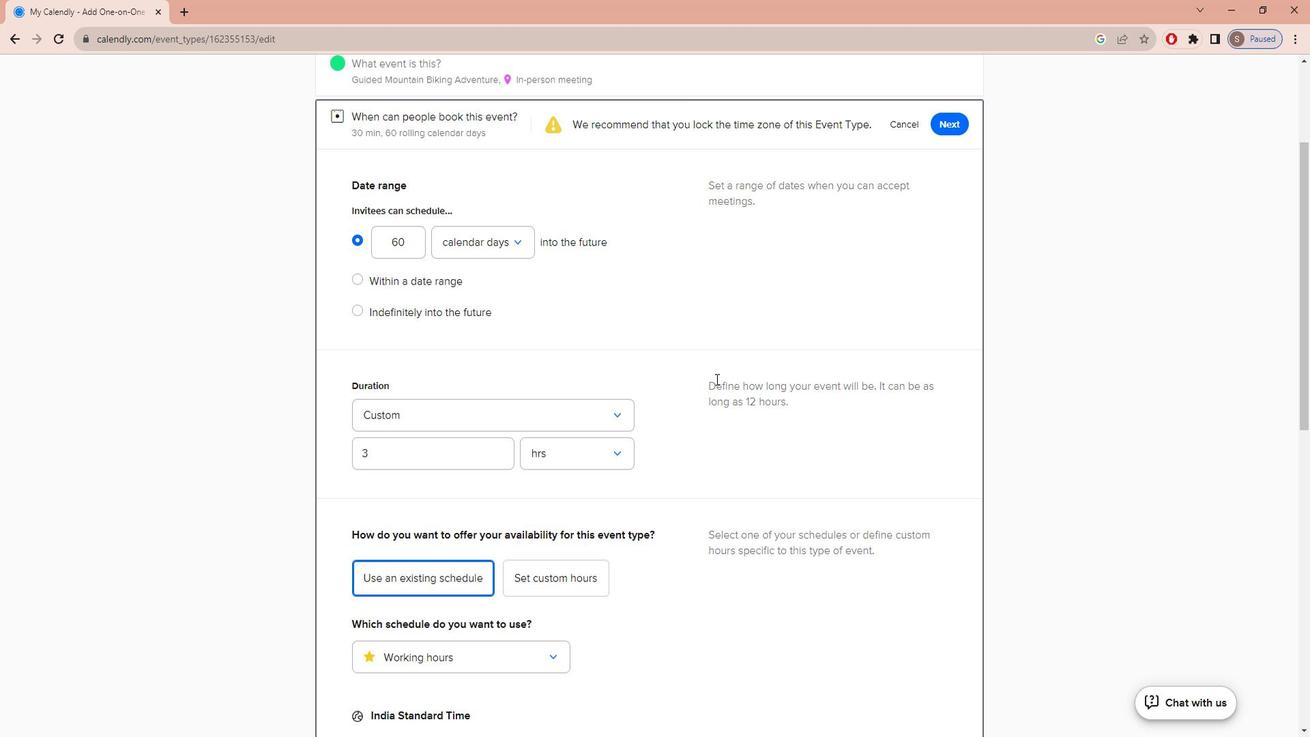 
Action: Mouse scrolled (731, 381) with delta (0, 0)
Screenshot: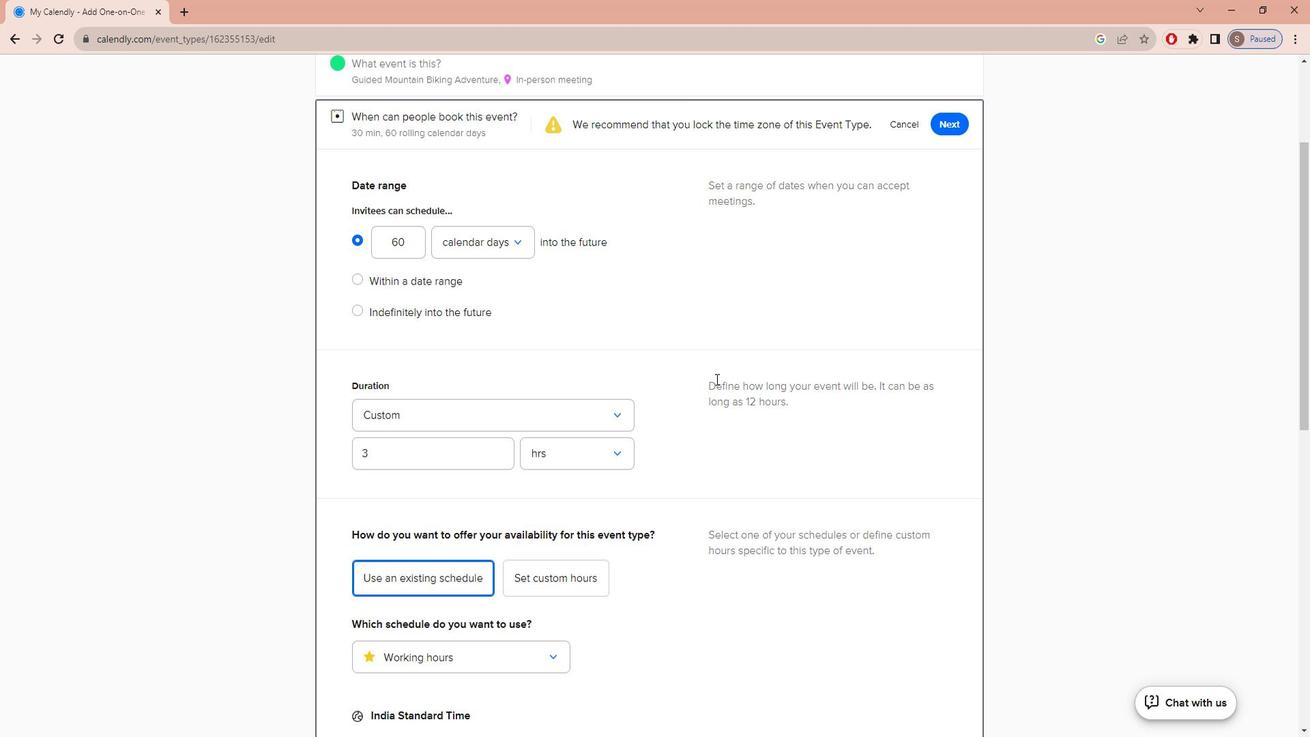 
Action: Mouse scrolled (731, 381) with delta (0, 0)
Screenshot: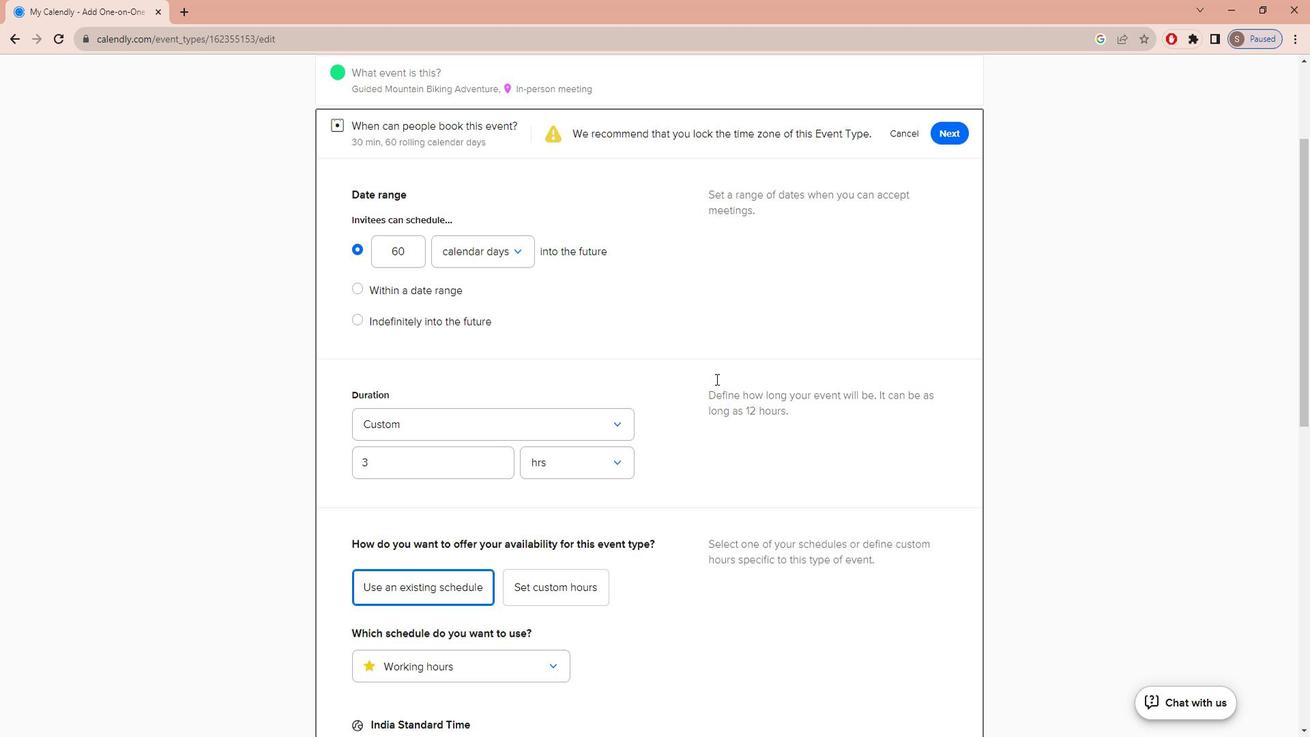 
Action: Mouse moved to (962, 300)
Screenshot: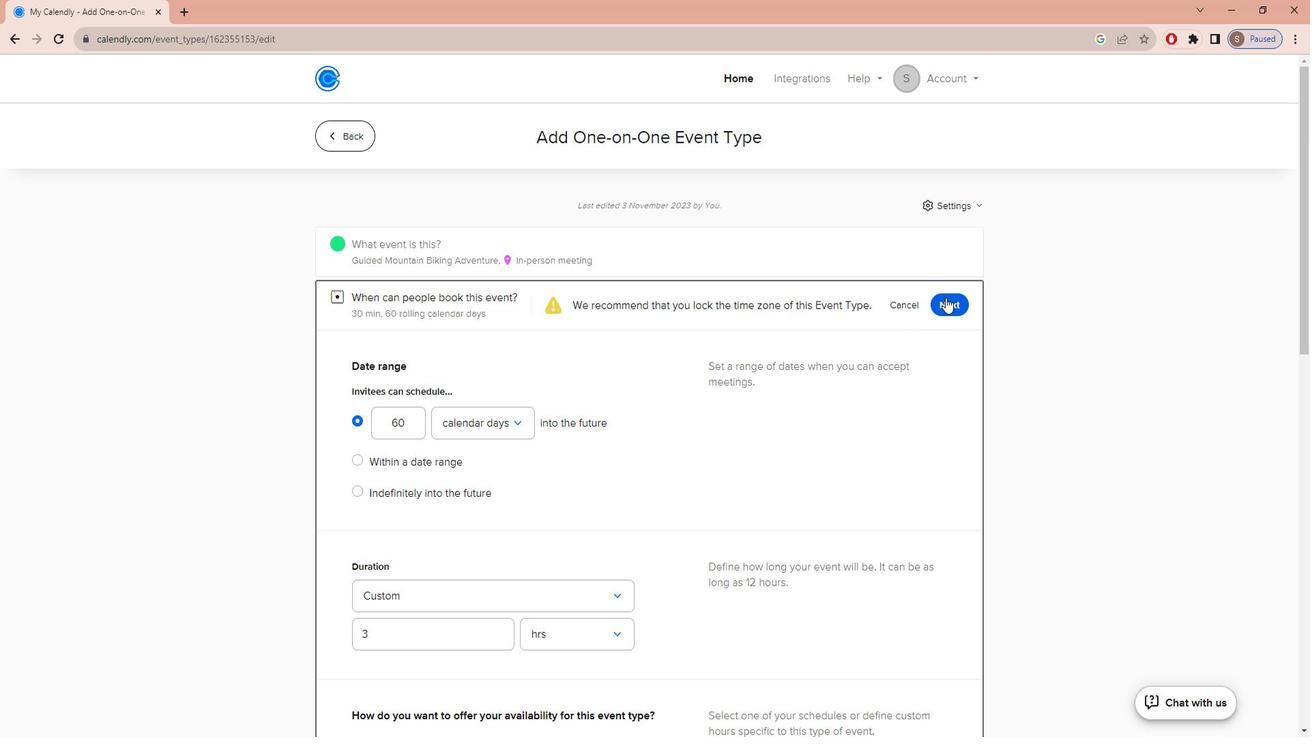 
Action: Mouse pressed left at (962, 300)
Screenshot: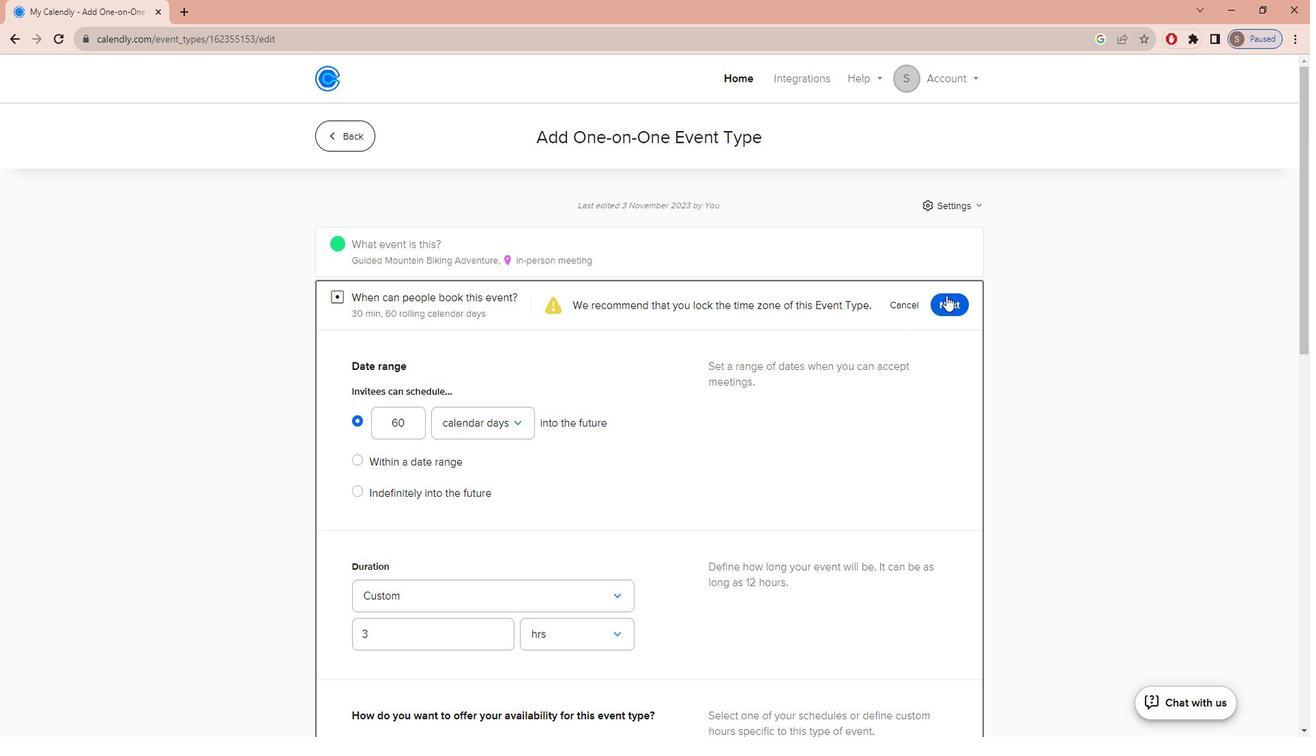 
